 Task: Find a house in Barka, Oman, for 9 guests from 5th to 15th July, with 5 bedrooms, 5 bathrooms, self check-in, and a price range of ₹15,000 to ₹25,000.
Action: Mouse moved to (432, 104)
Screenshot: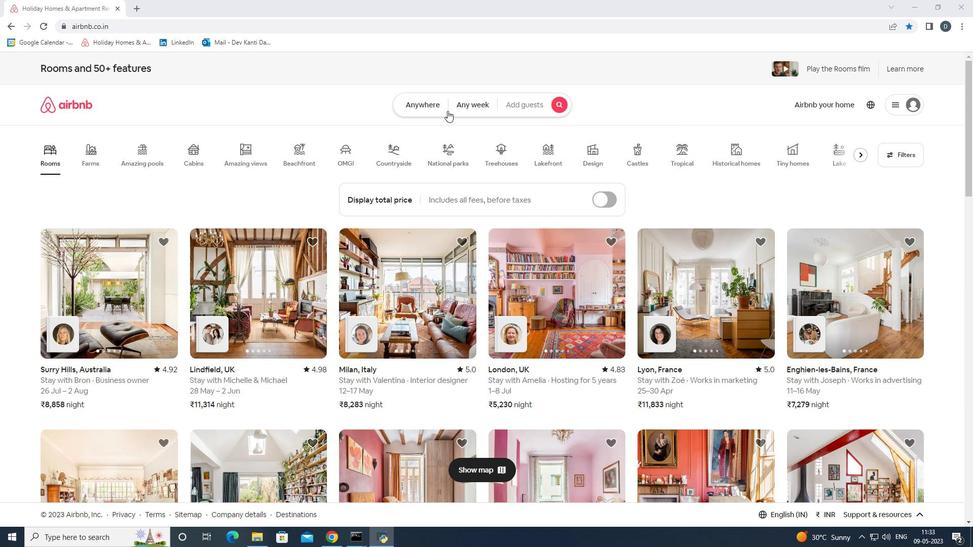 
Action: Mouse pressed left at (432, 104)
Screenshot: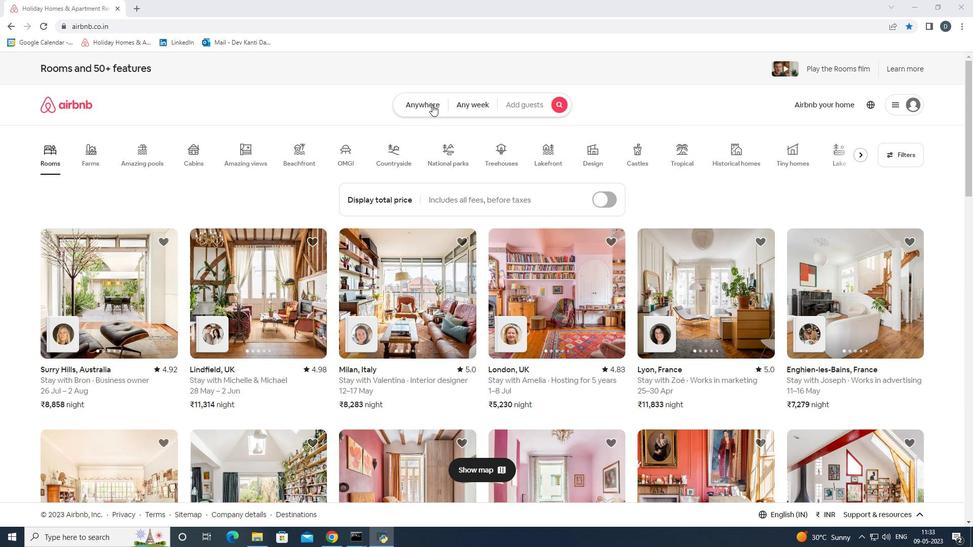 
Action: Mouse moved to (375, 147)
Screenshot: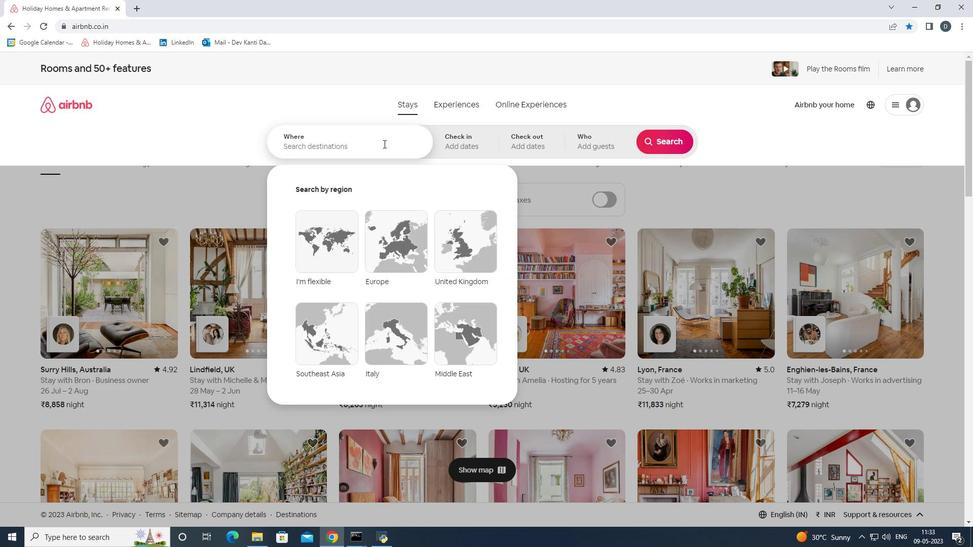 
Action: Mouse pressed left at (375, 147)
Screenshot: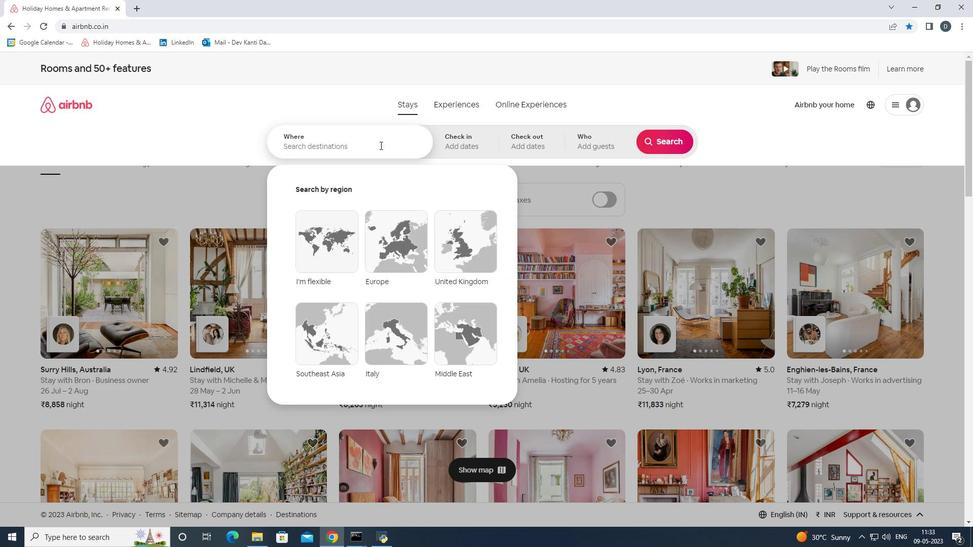 
Action: Key pressed <Key.shift><Key.shift><Key.shift>Barka',<Key.space><Key.shift><Key.shift><Key.shift><Key.shift><Key.shift><Key.shift><Key.shift><Key.shift><Key.shift><Key.shift><Key.shift><Key.shift><Key.shift><Key.shift><Key.shift><Key.shift>Oman<Key.enter>
Screenshot: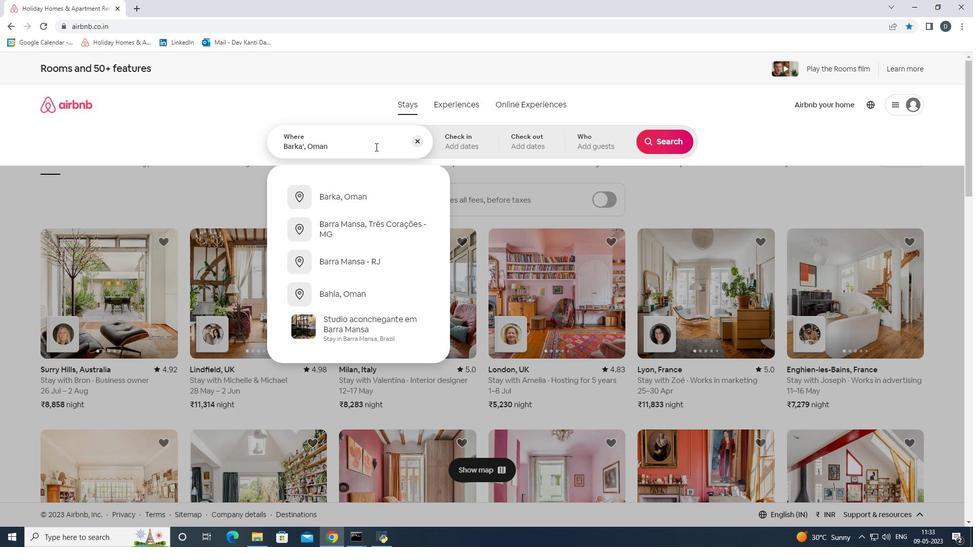 
Action: Mouse moved to (666, 216)
Screenshot: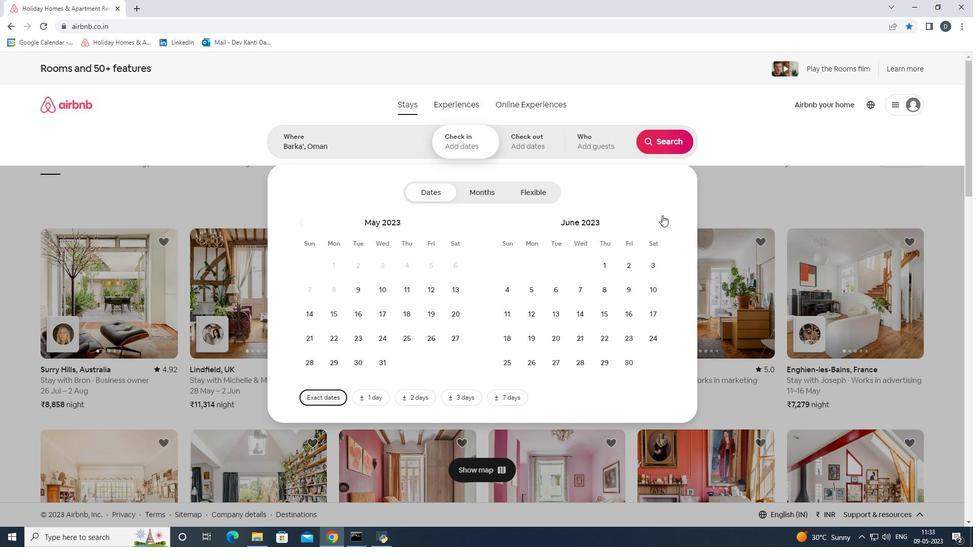 
Action: Mouse pressed left at (666, 216)
Screenshot: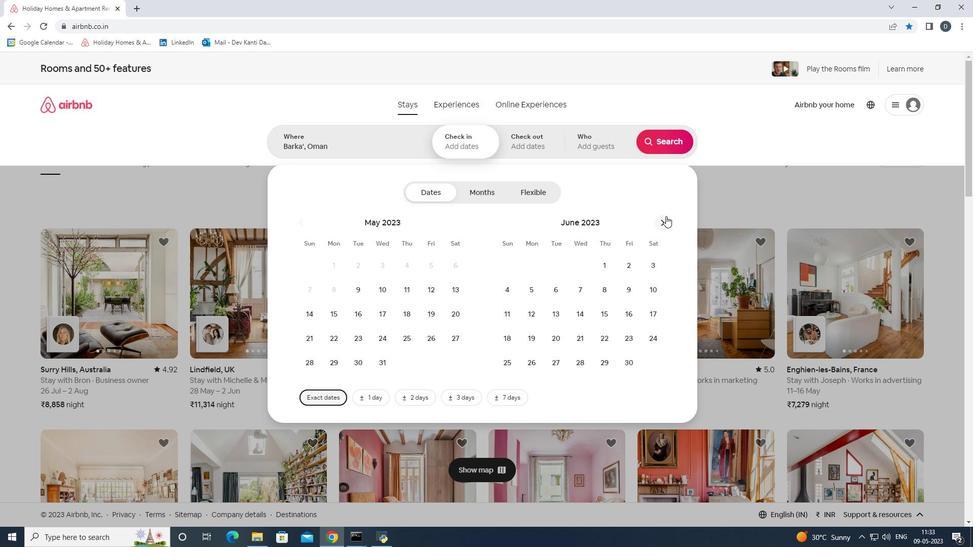 
Action: Mouse moved to (589, 293)
Screenshot: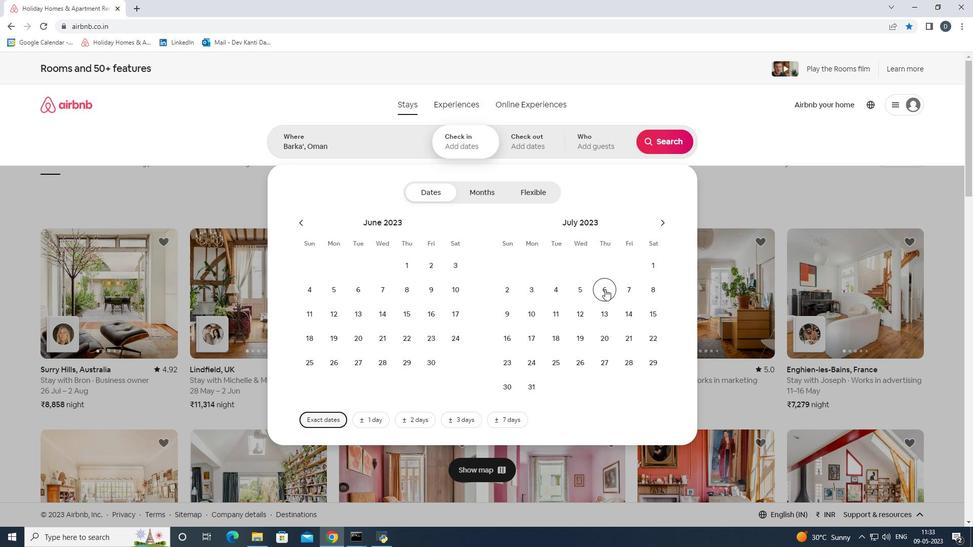 
Action: Mouse pressed left at (589, 293)
Screenshot: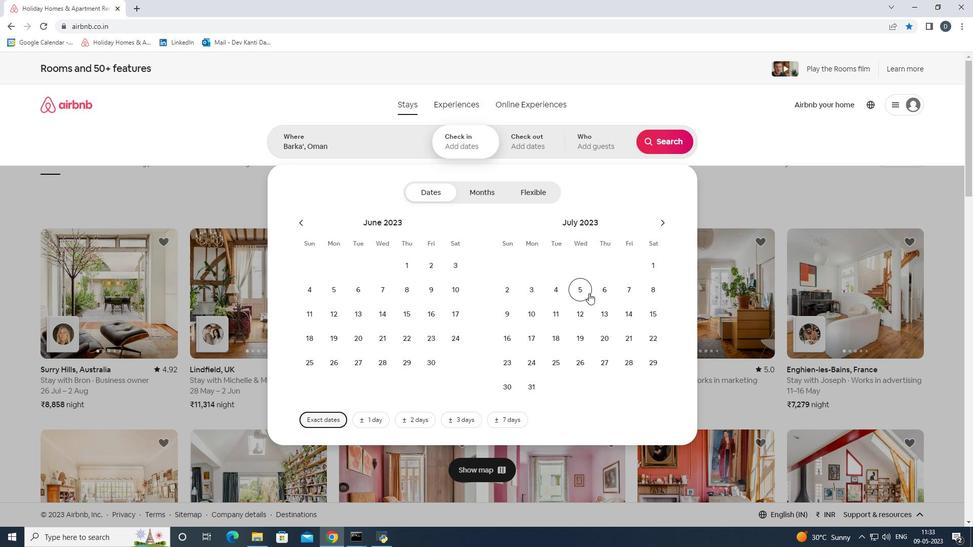 
Action: Mouse moved to (658, 312)
Screenshot: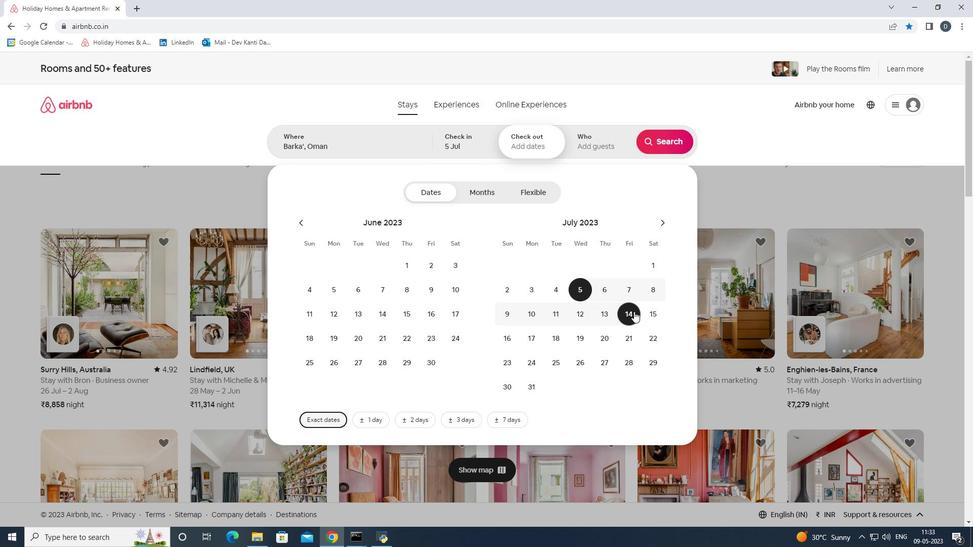 
Action: Mouse pressed left at (658, 312)
Screenshot: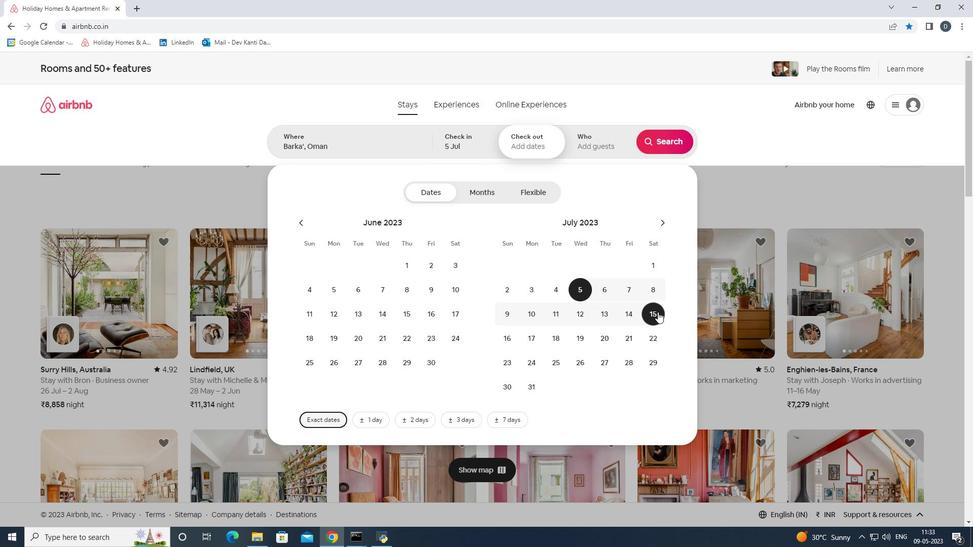 
Action: Mouse moved to (595, 150)
Screenshot: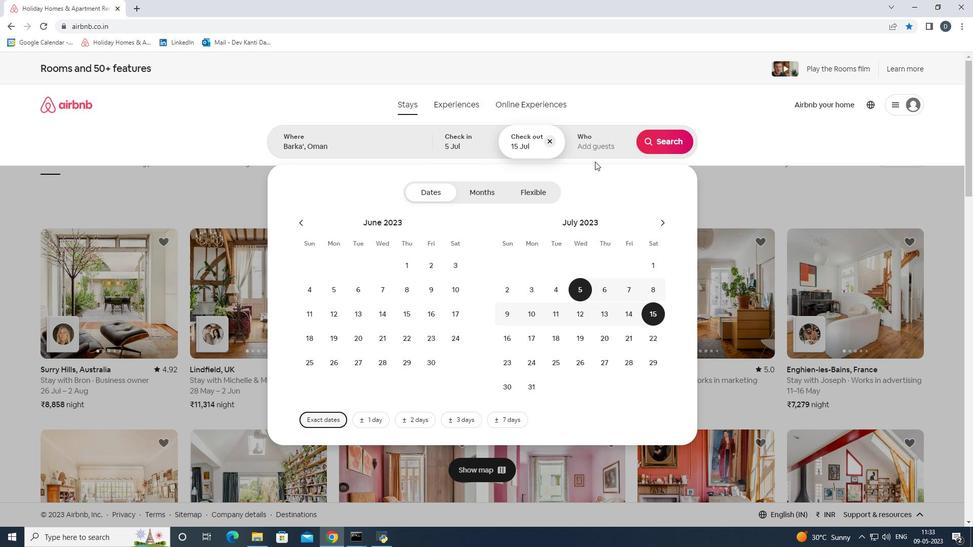 
Action: Mouse pressed left at (595, 150)
Screenshot: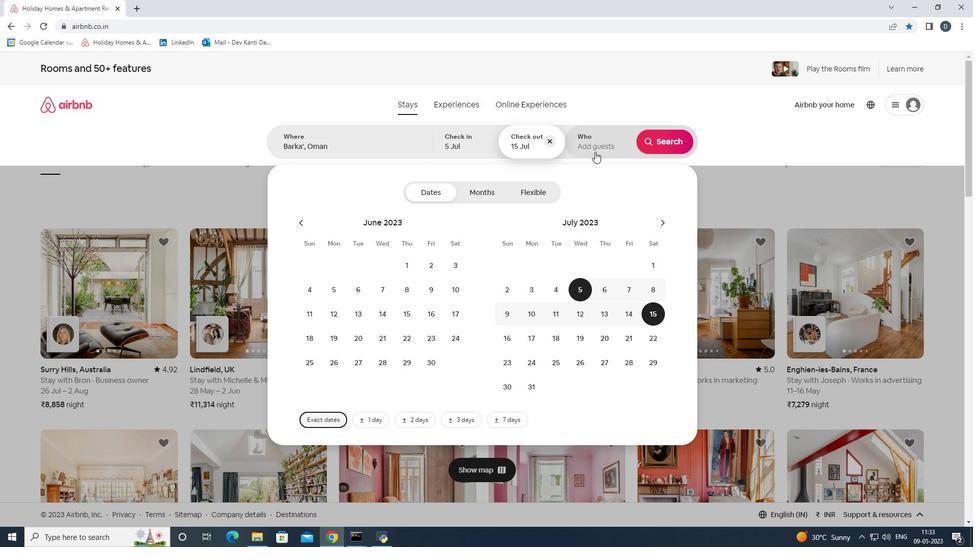 
Action: Mouse moved to (669, 192)
Screenshot: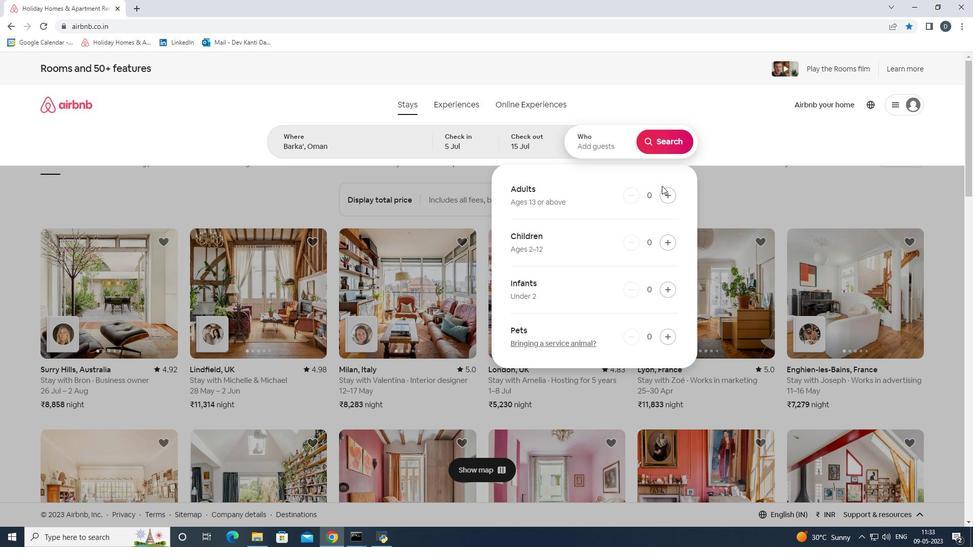 
Action: Mouse pressed left at (669, 192)
Screenshot: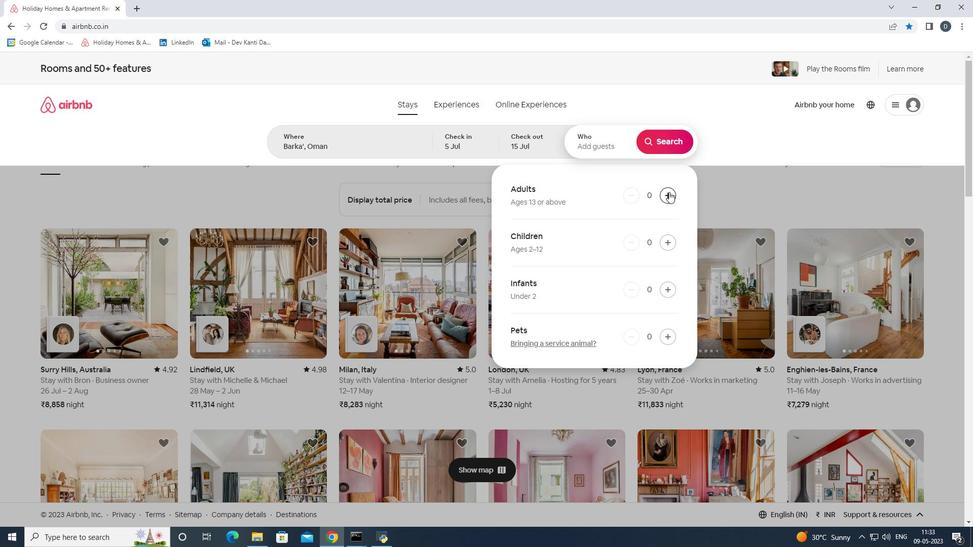 
Action: Mouse pressed left at (669, 192)
Screenshot: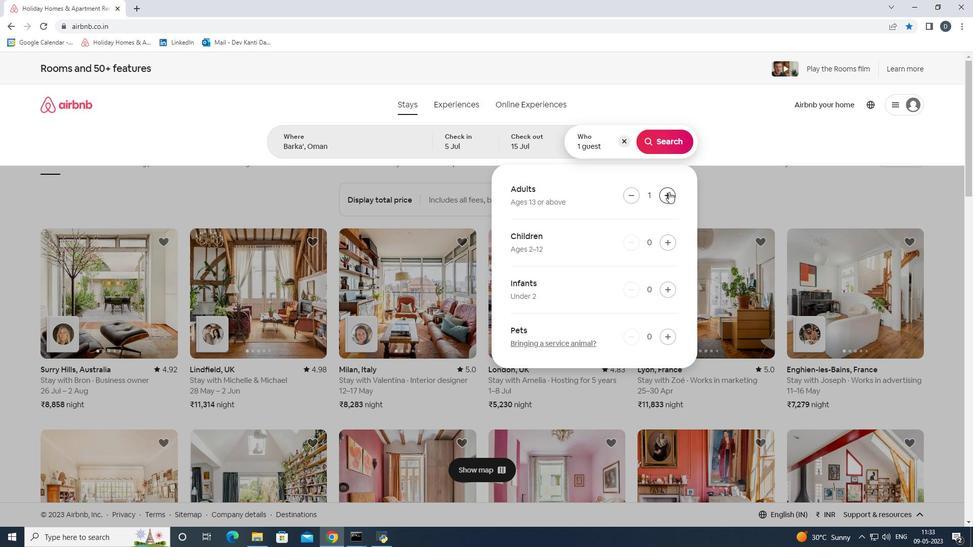 
Action: Mouse pressed left at (669, 192)
Screenshot: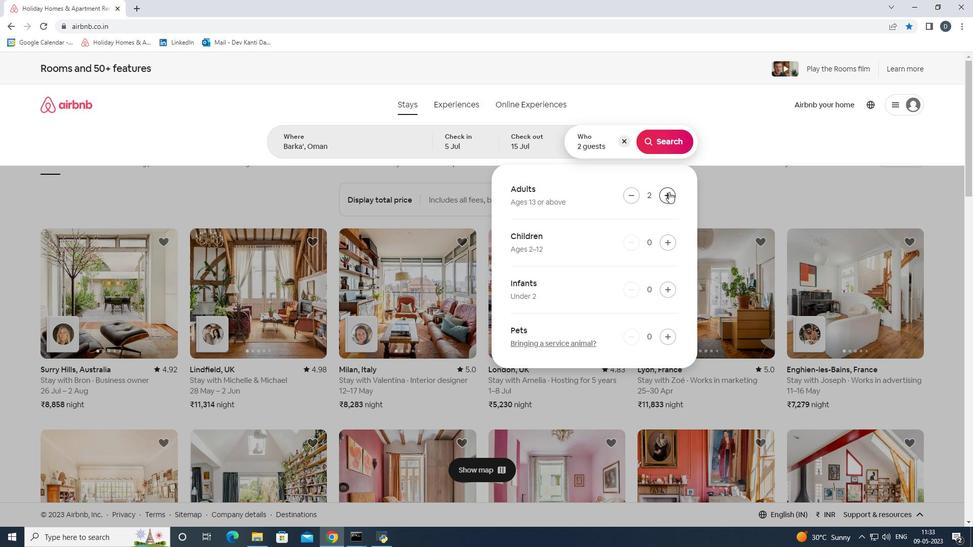 
Action: Mouse pressed left at (669, 192)
Screenshot: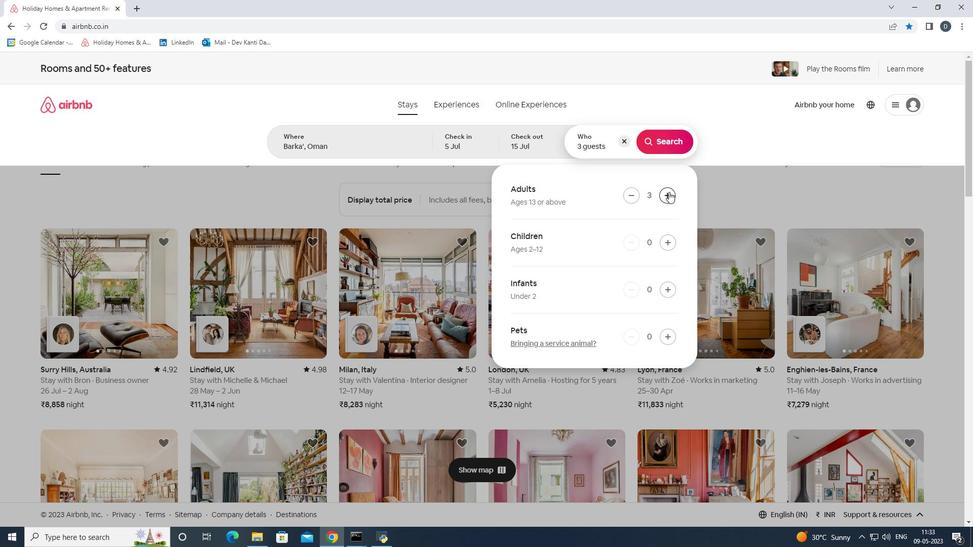 
Action: Mouse pressed left at (669, 192)
Screenshot: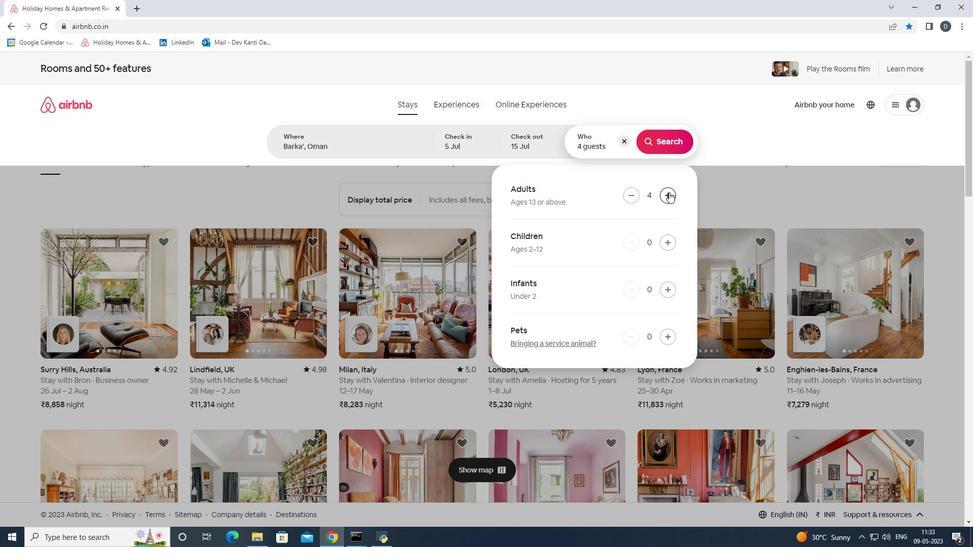
Action: Mouse pressed left at (669, 192)
Screenshot: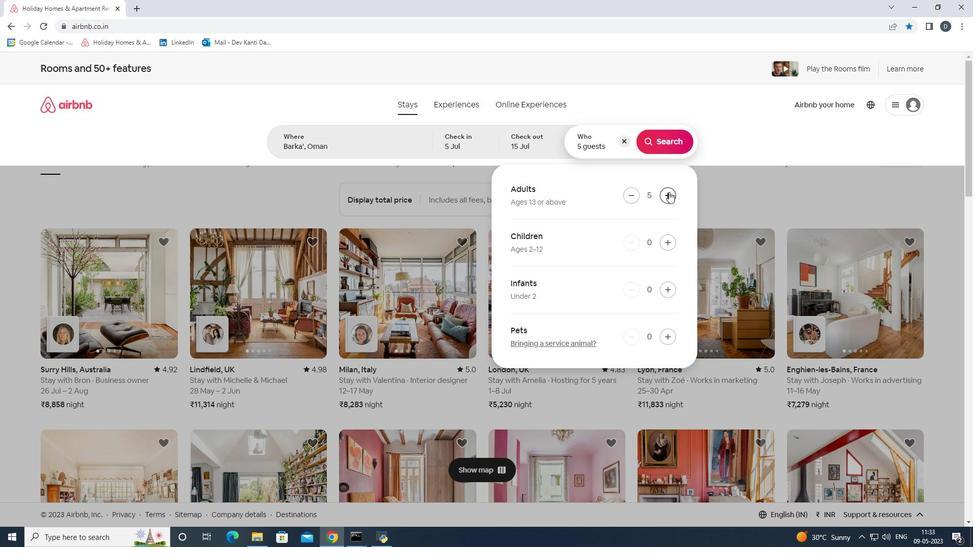 
Action: Mouse pressed left at (669, 192)
Screenshot: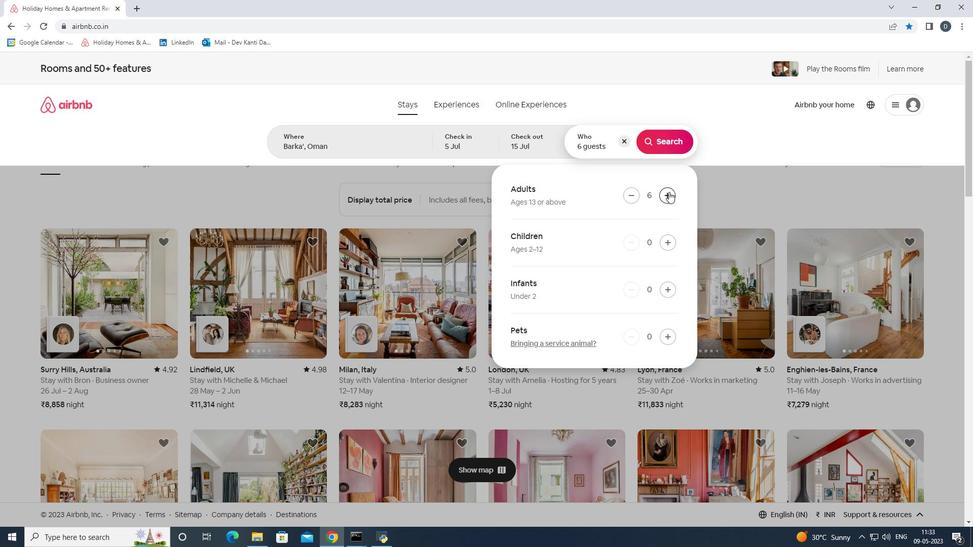 
Action: Mouse pressed left at (669, 192)
Screenshot: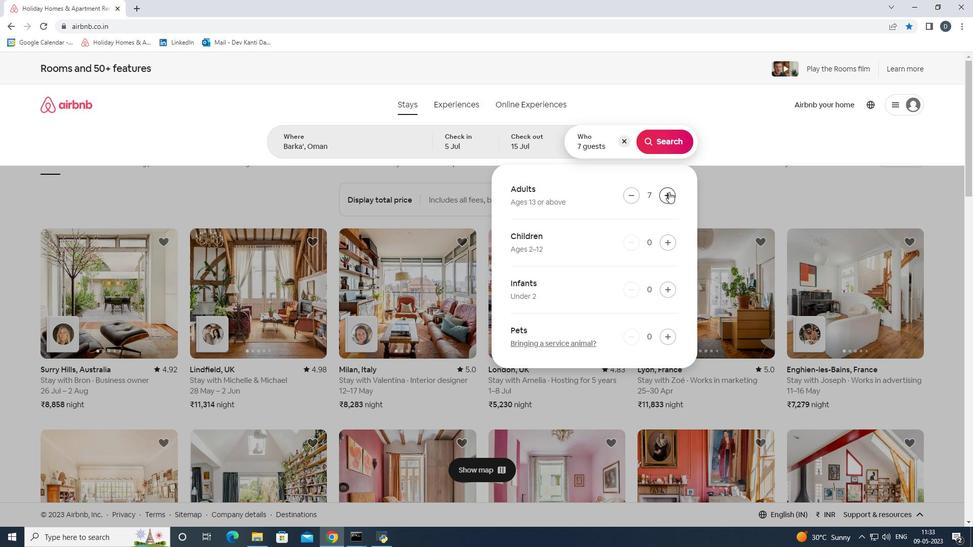 
Action: Mouse pressed left at (669, 192)
Screenshot: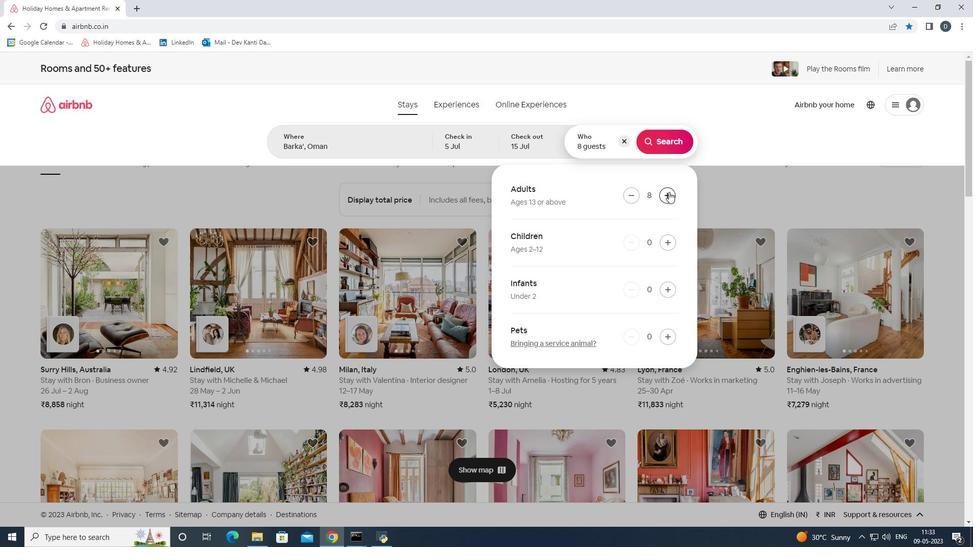 
Action: Mouse moved to (666, 146)
Screenshot: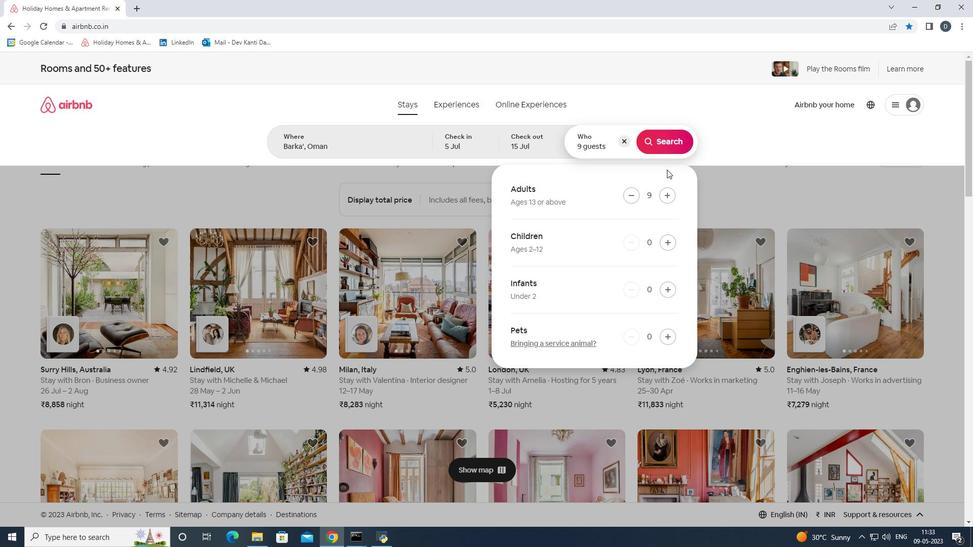 
Action: Mouse pressed left at (666, 146)
Screenshot: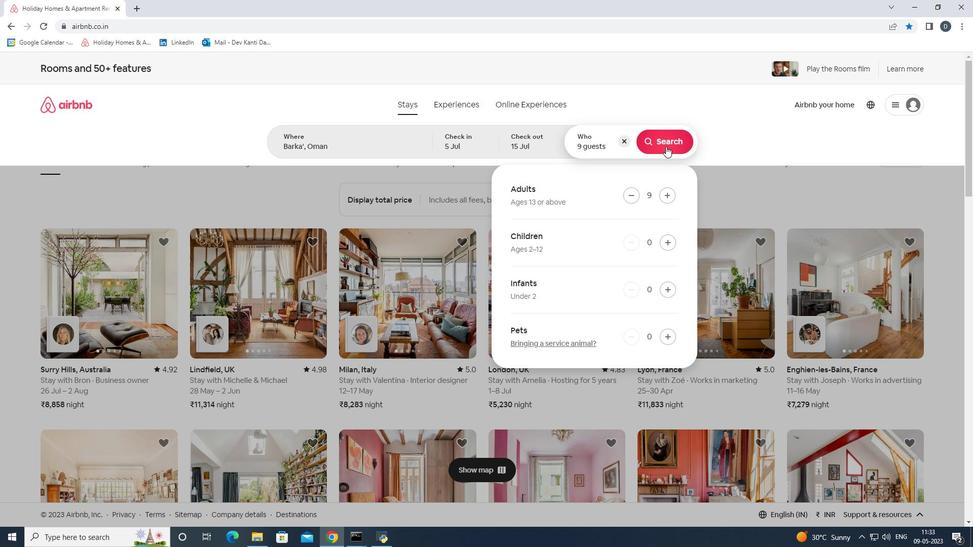 
Action: Mouse moved to (939, 112)
Screenshot: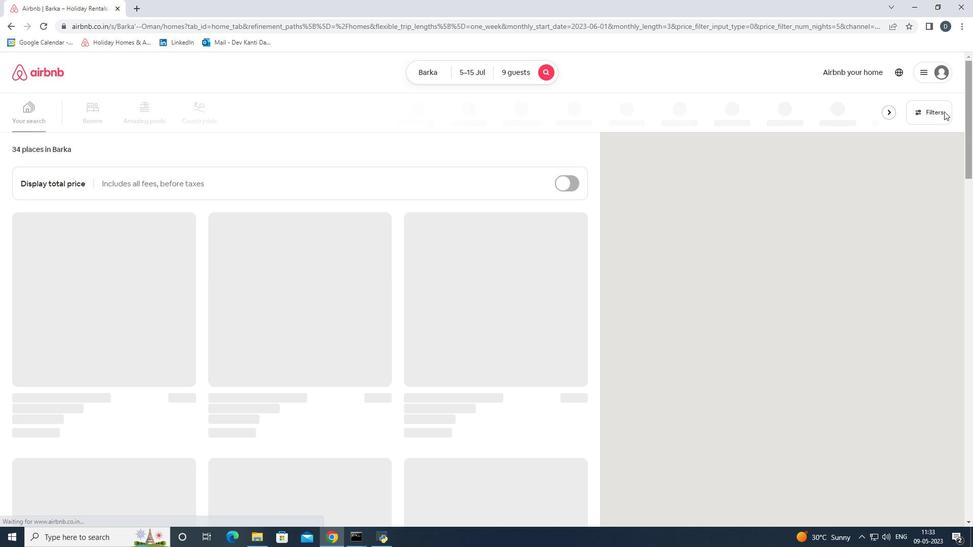 
Action: Mouse pressed left at (939, 112)
Screenshot: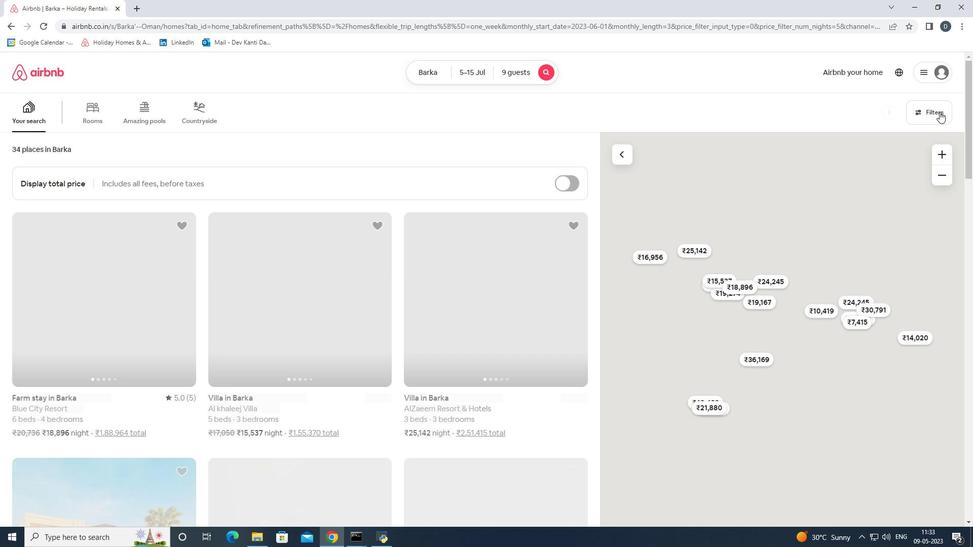 
Action: Mouse moved to (393, 356)
Screenshot: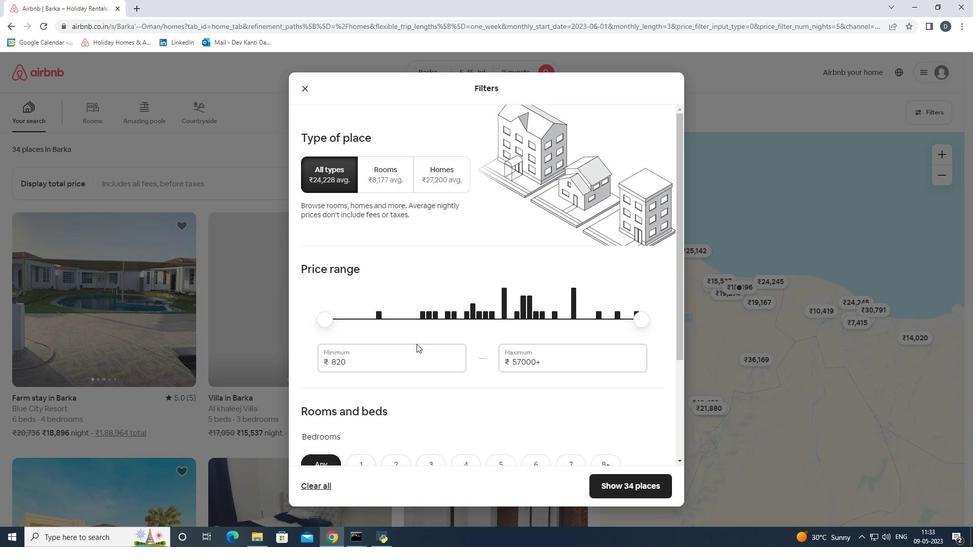 
Action: Mouse pressed left at (393, 356)
Screenshot: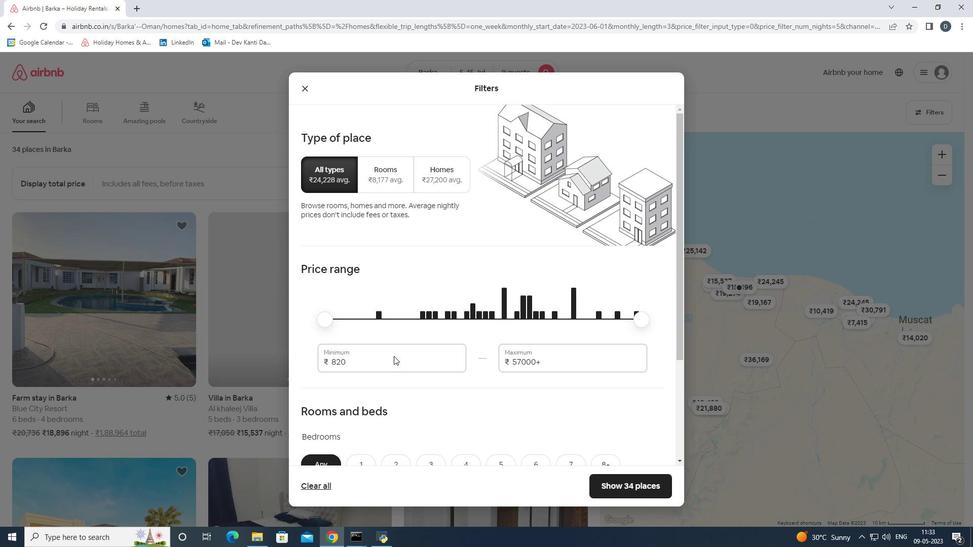 
Action: Mouse moved to (392, 359)
Screenshot: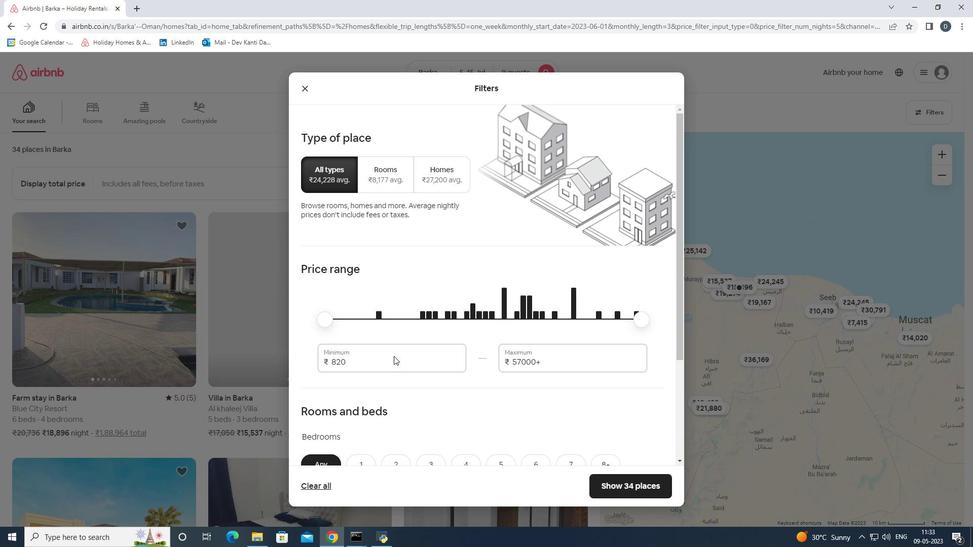 
Action: Mouse pressed left at (392, 359)
Screenshot: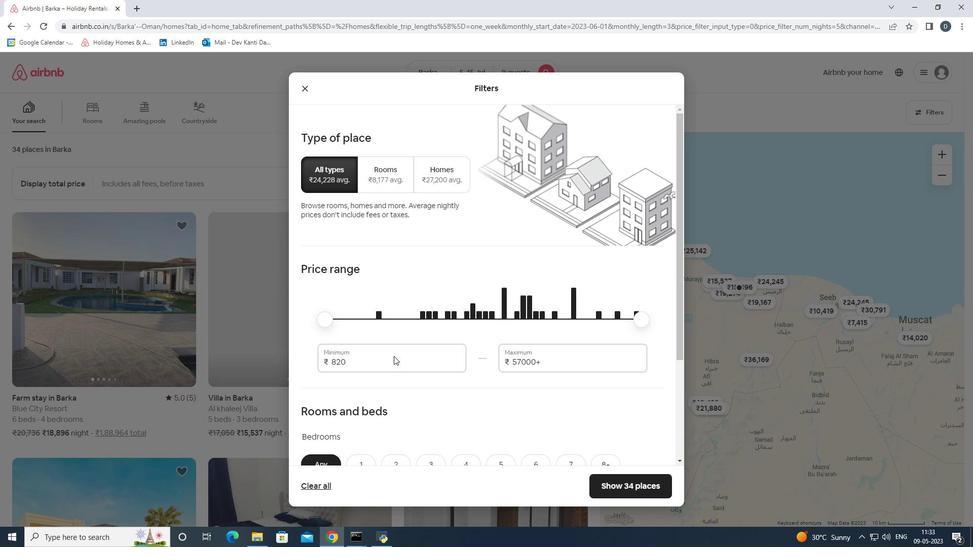 
Action: Mouse pressed left at (392, 359)
Screenshot: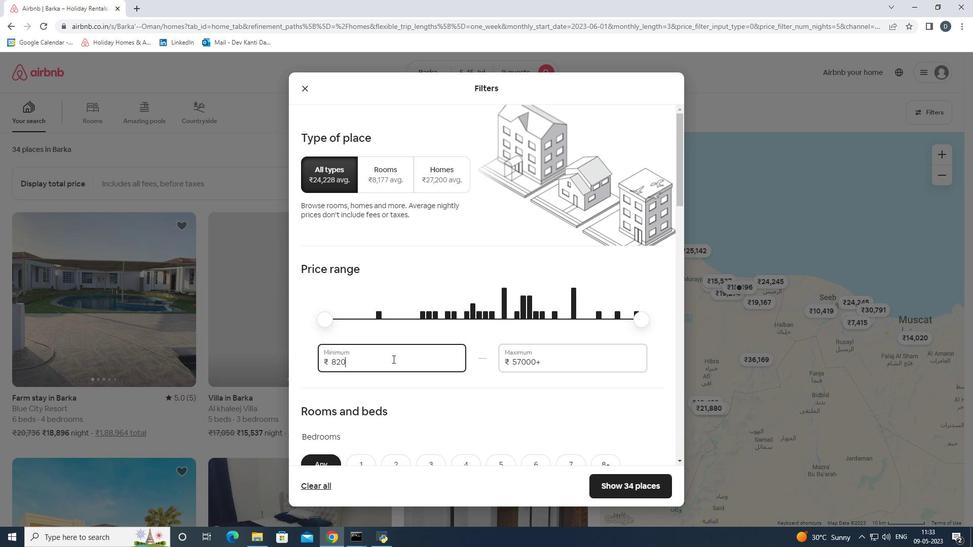 
Action: Mouse pressed left at (392, 359)
Screenshot: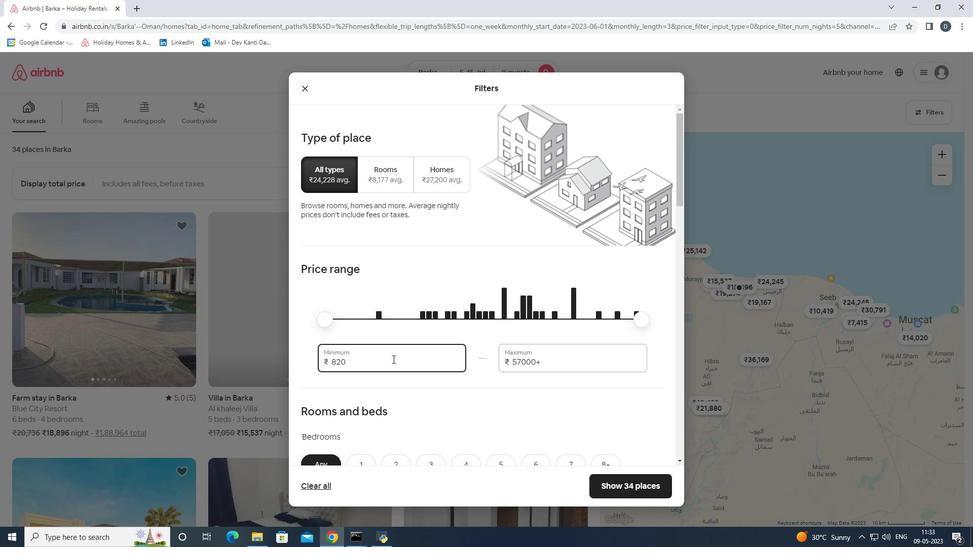 
Action: Key pressed 15000<Key.tab>25000
Screenshot: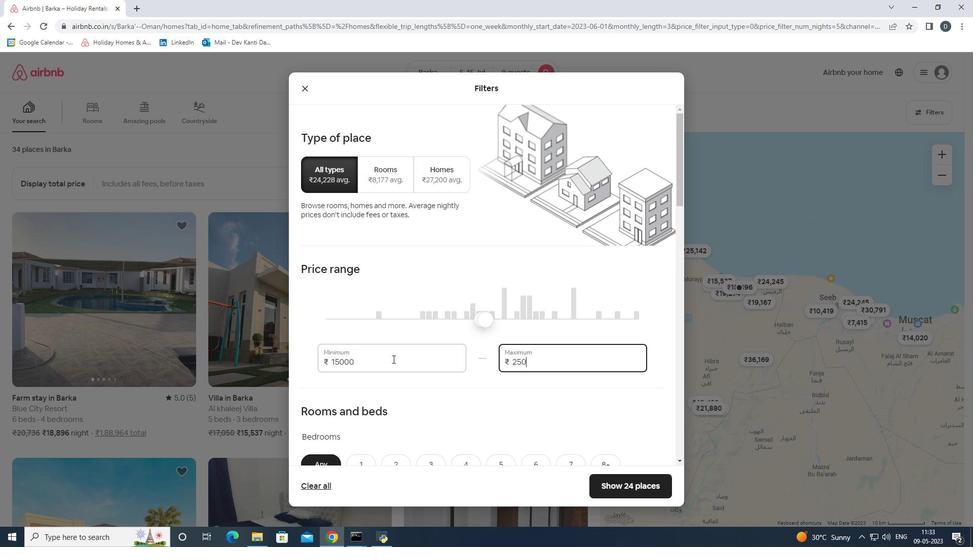 
Action: Mouse scrolled (392, 358) with delta (0, 0)
Screenshot: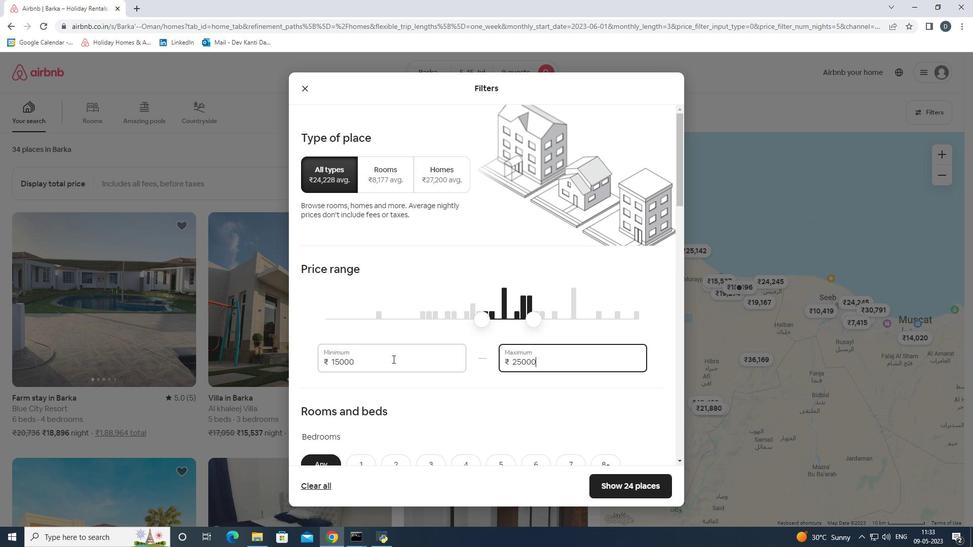 
Action: Mouse scrolled (392, 358) with delta (0, 0)
Screenshot: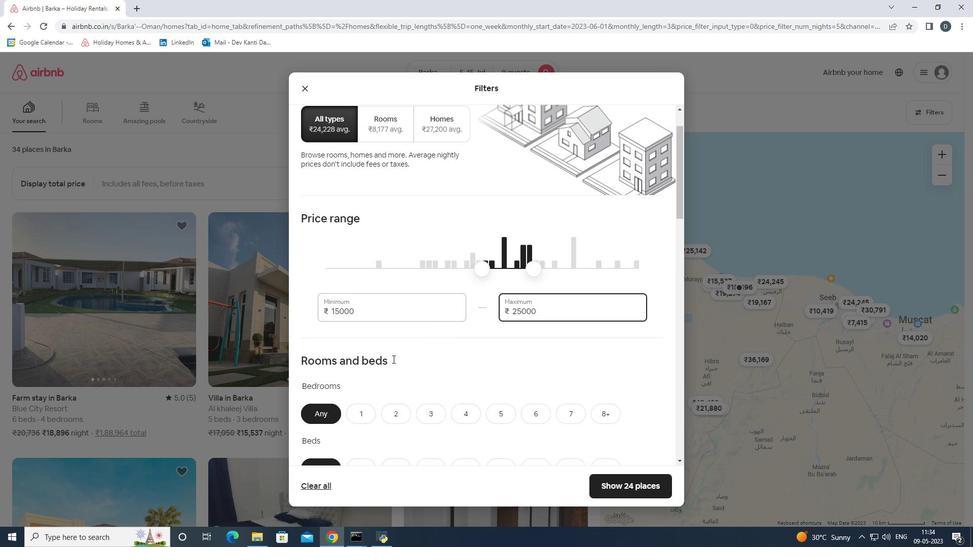 
Action: Mouse scrolled (392, 358) with delta (0, 0)
Screenshot: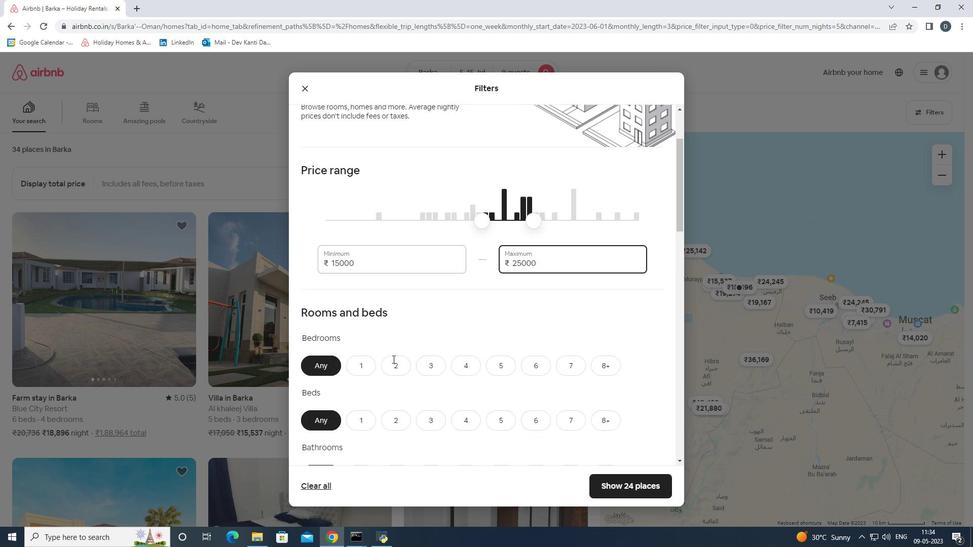 
Action: Mouse moved to (503, 320)
Screenshot: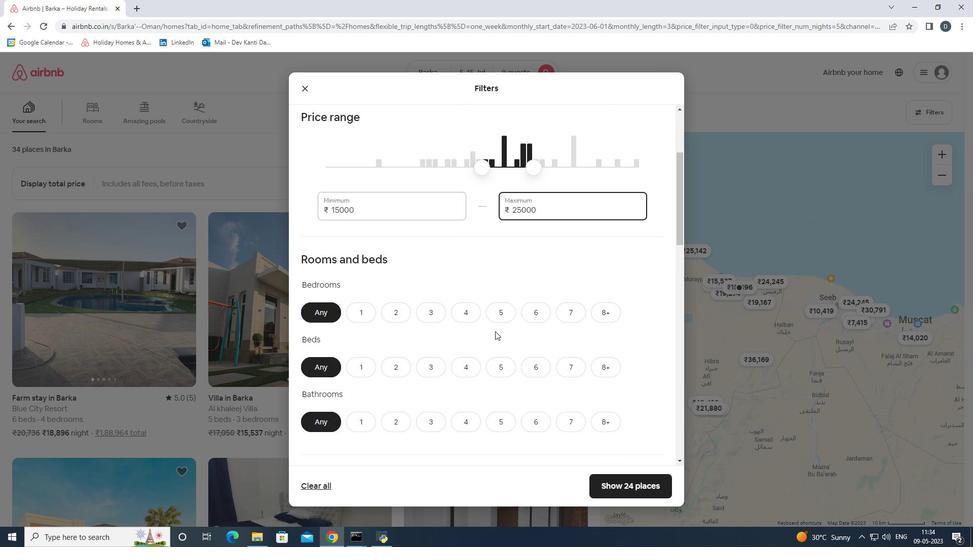 
Action: Mouse pressed left at (503, 320)
Screenshot: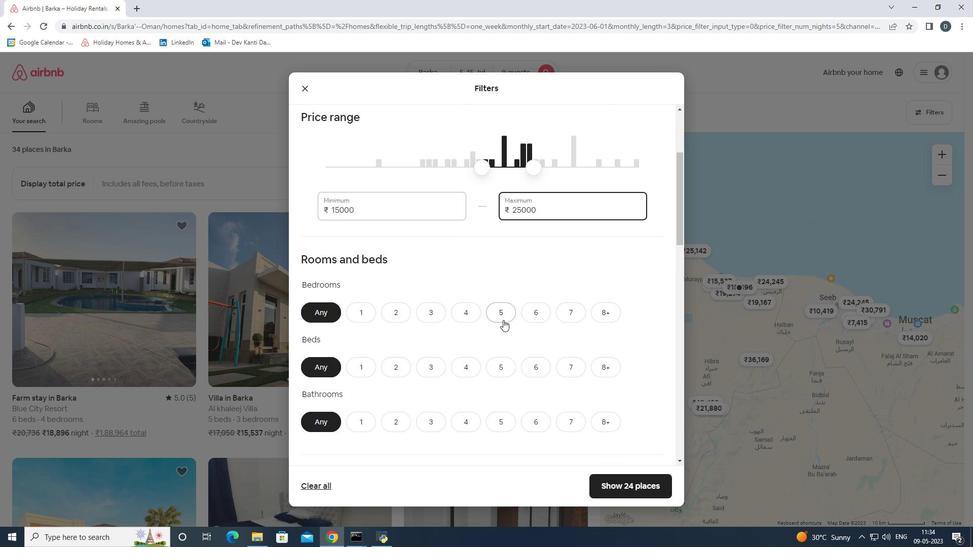 
Action: Mouse moved to (503, 372)
Screenshot: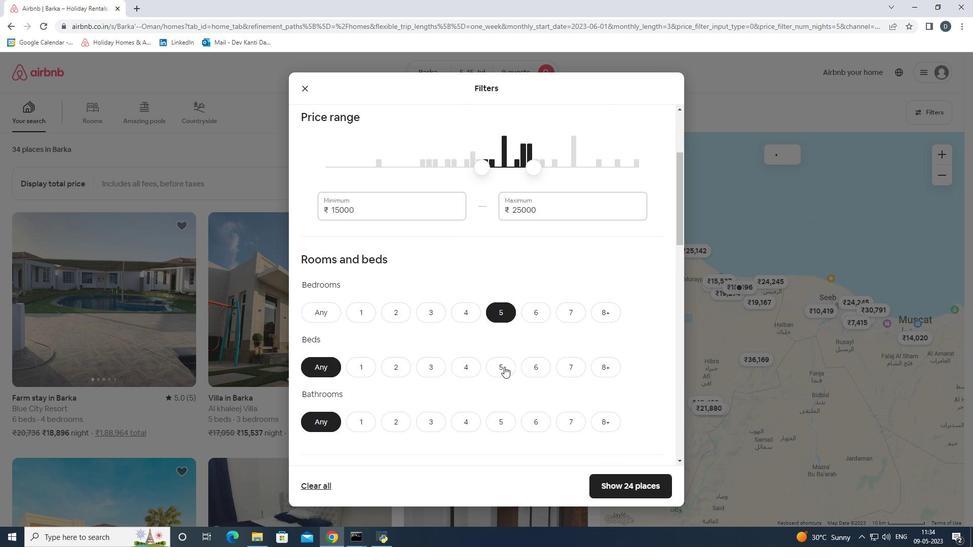 
Action: Mouse pressed left at (503, 372)
Screenshot: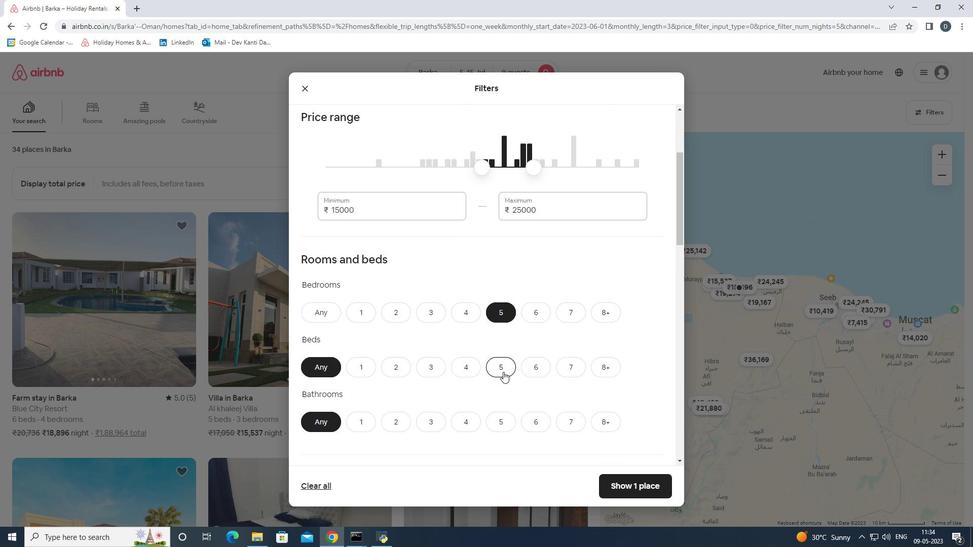 
Action: Mouse moved to (503, 415)
Screenshot: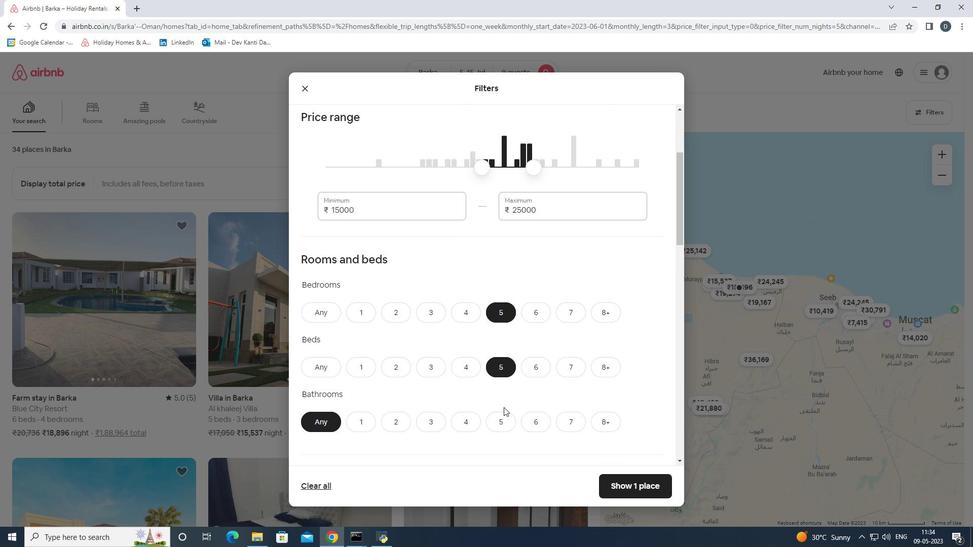 
Action: Mouse pressed left at (503, 415)
Screenshot: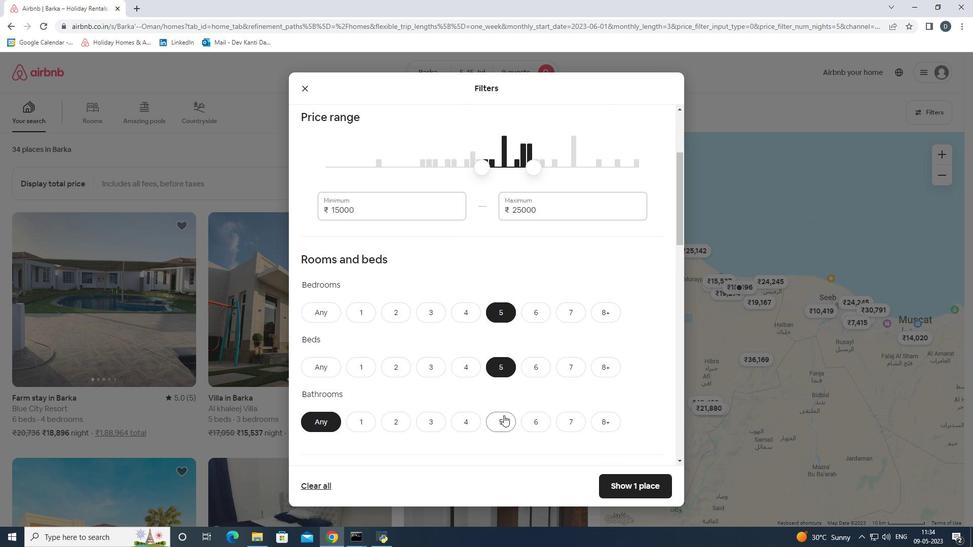 
Action: Mouse scrolled (503, 415) with delta (0, 0)
Screenshot: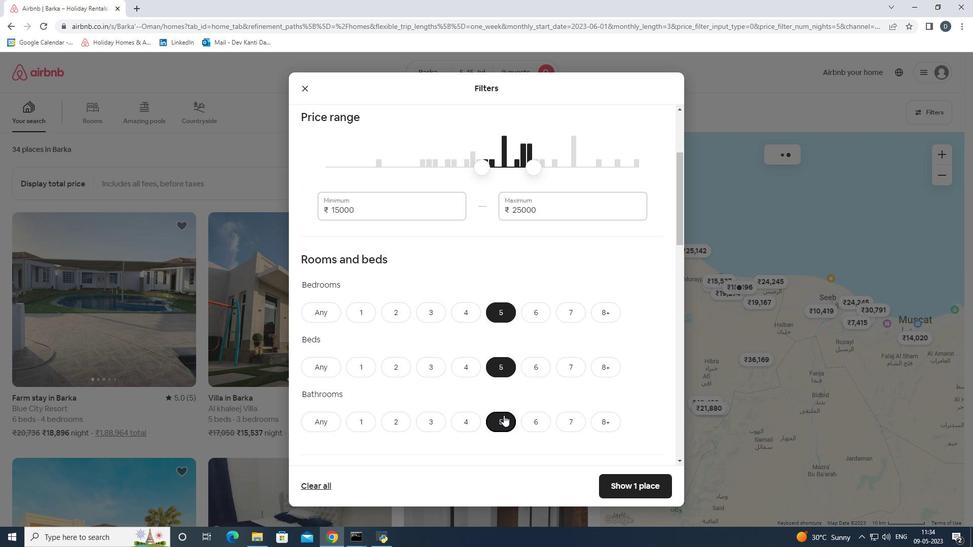 
Action: Mouse scrolled (503, 415) with delta (0, 0)
Screenshot: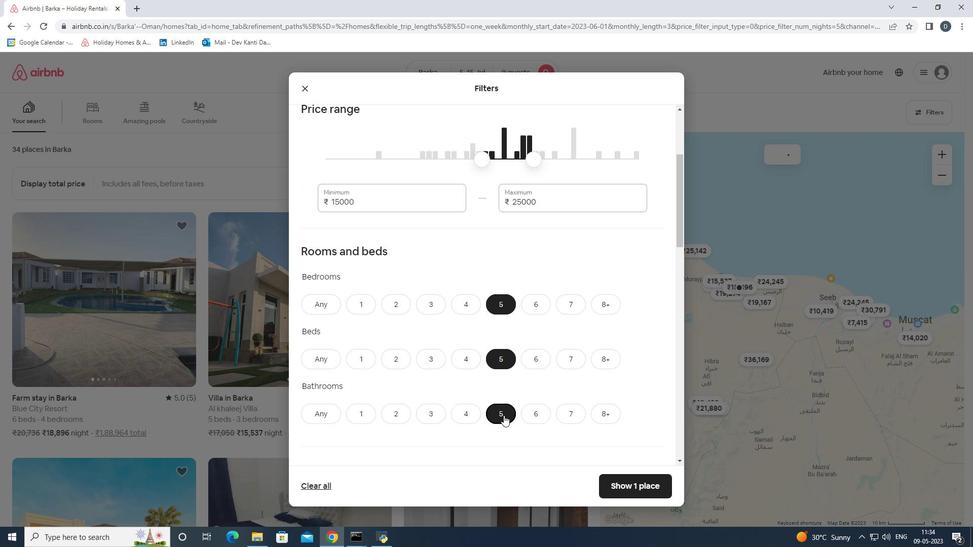 
Action: Mouse scrolled (503, 415) with delta (0, 0)
Screenshot: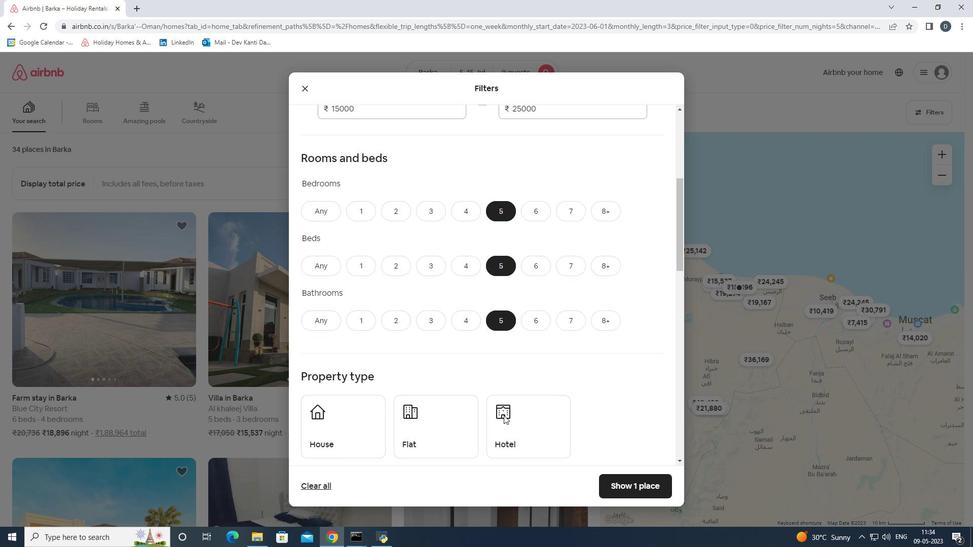 
Action: Mouse scrolled (503, 415) with delta (0, 0)
Screenshot: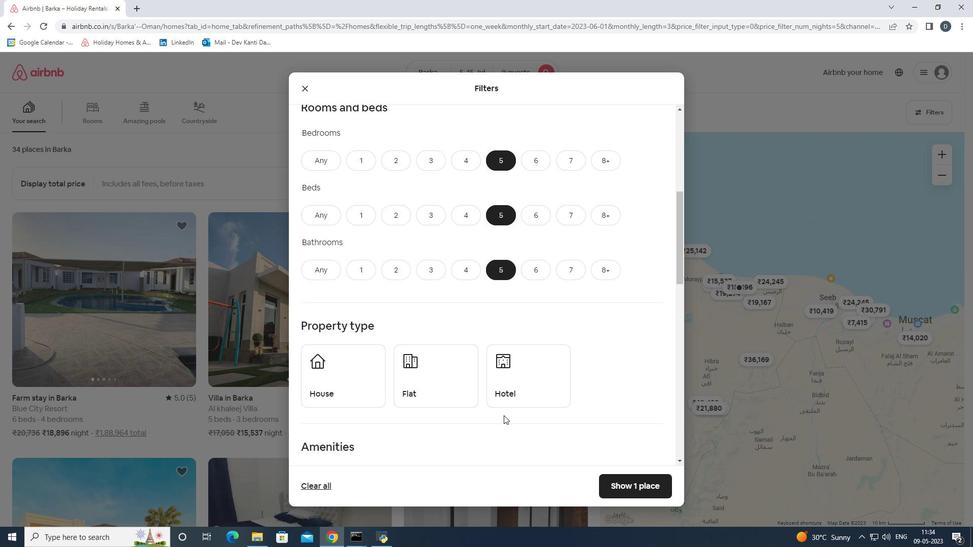 
Action: Mouse moved to (502, 397)
Screenshot: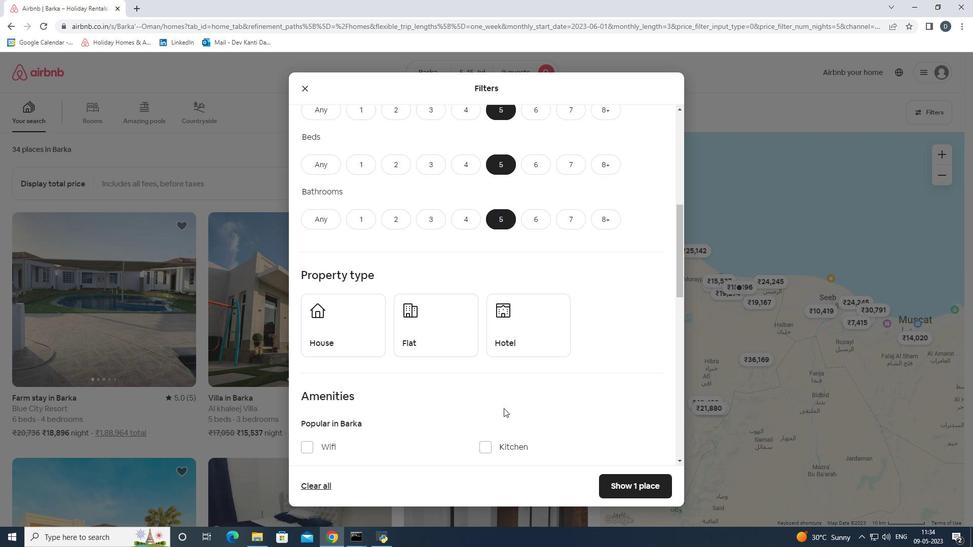 
Action: Mouse scrolled (502, 396) with delta (0, 0)
Screenshot: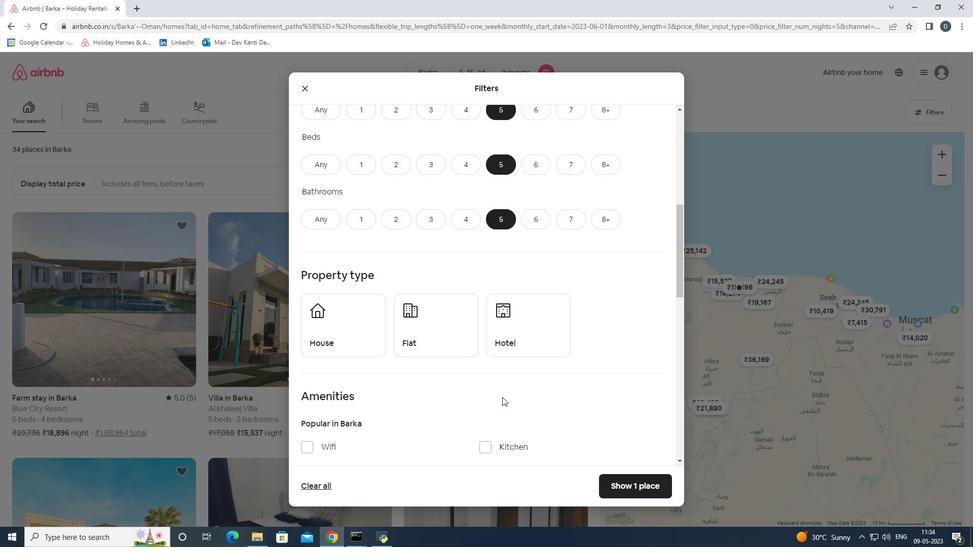
Action: Mouse moved to (351, 276)
Screenshot: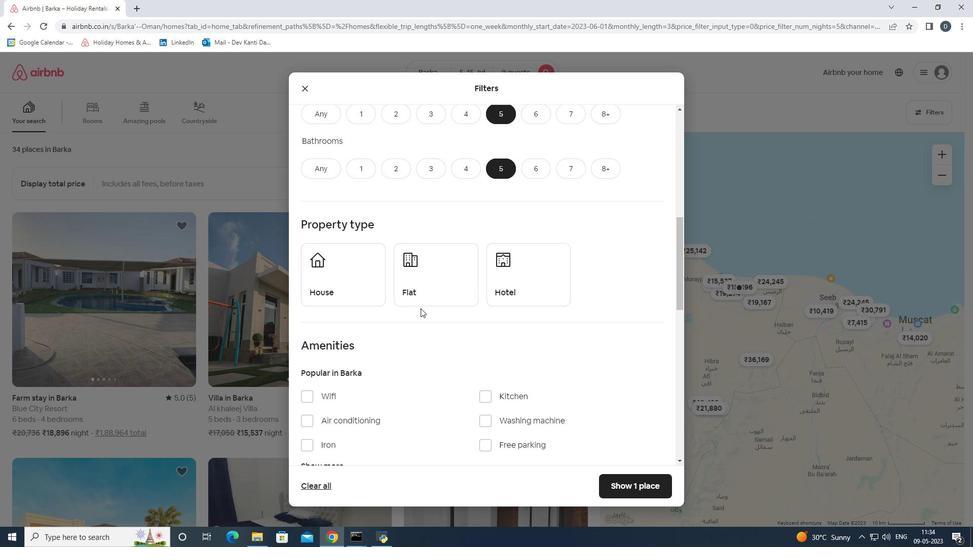 
Action: Mouse pressed left at (351, 276)
Screenshot: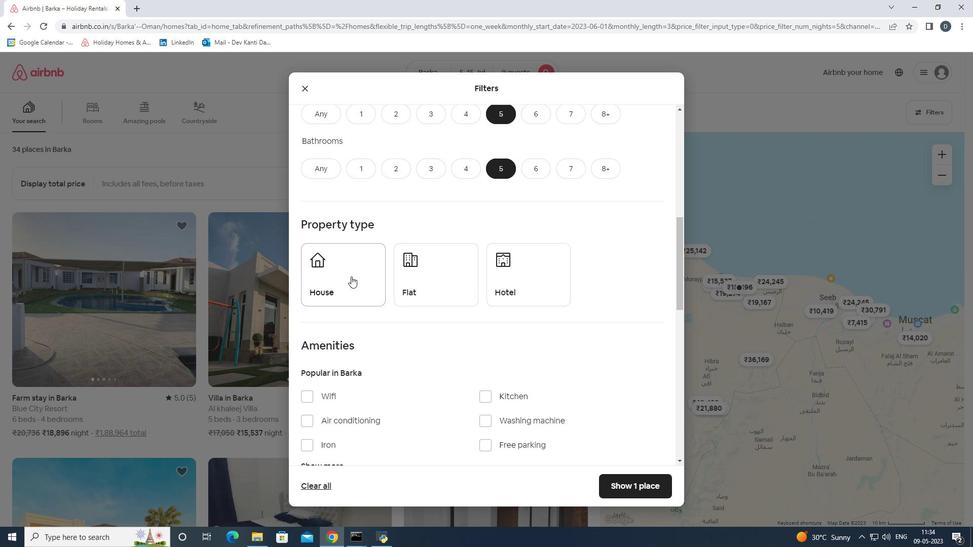 
Action: Mouse moved to (427, 277)
Screenshot: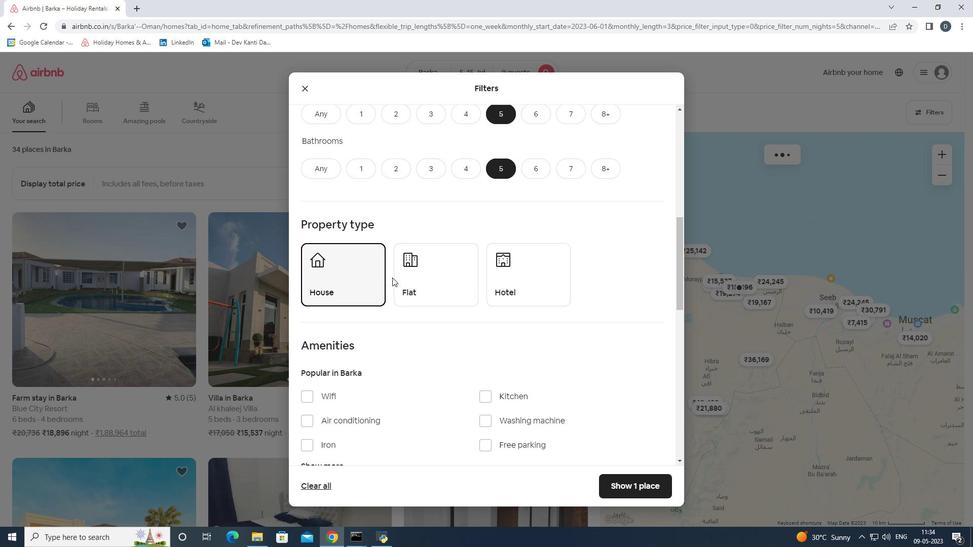 
Action: Mouse pressed left at (427, 277)
Screenshot: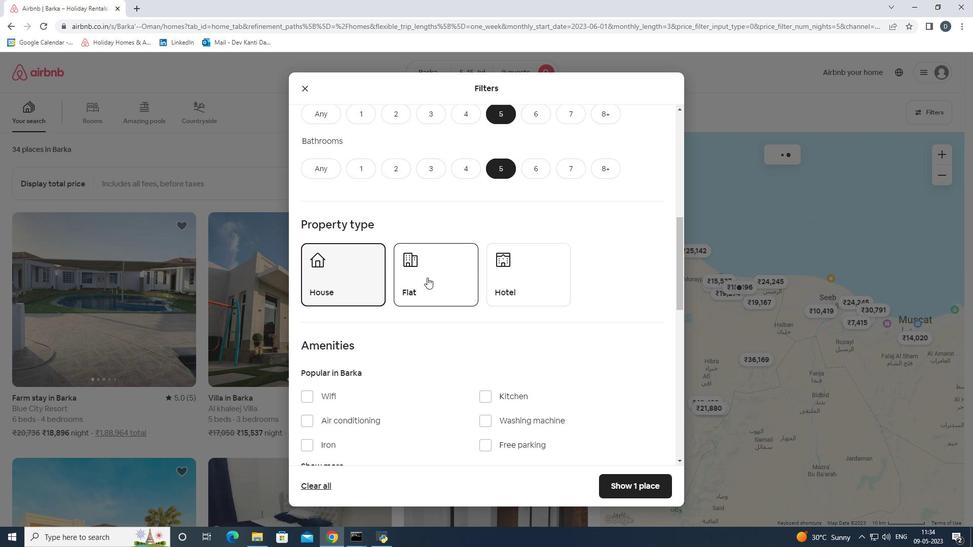 
Action: Mouse moved to (464, 316)
Screenshot: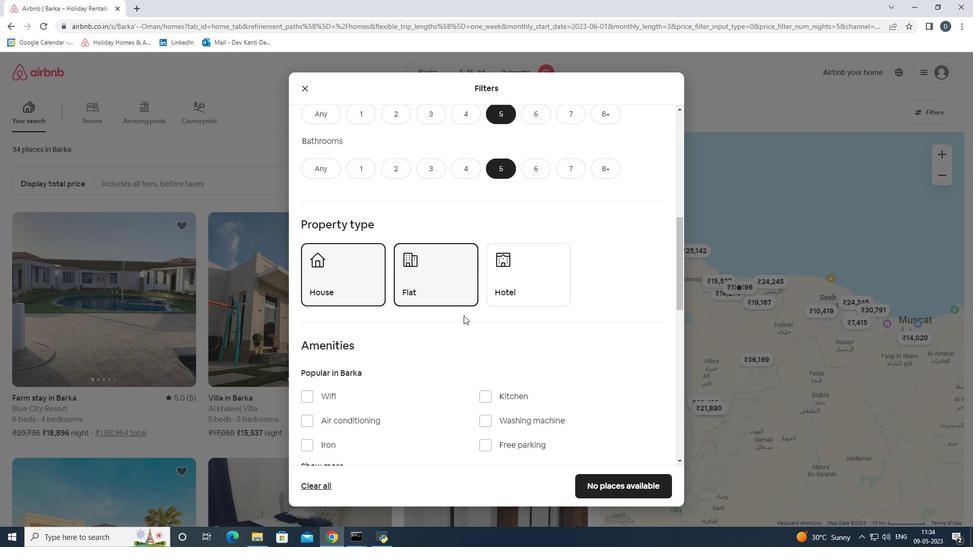 
Action: Mouse scrolled (464, 315) with delta (0, 0)
Screenshot: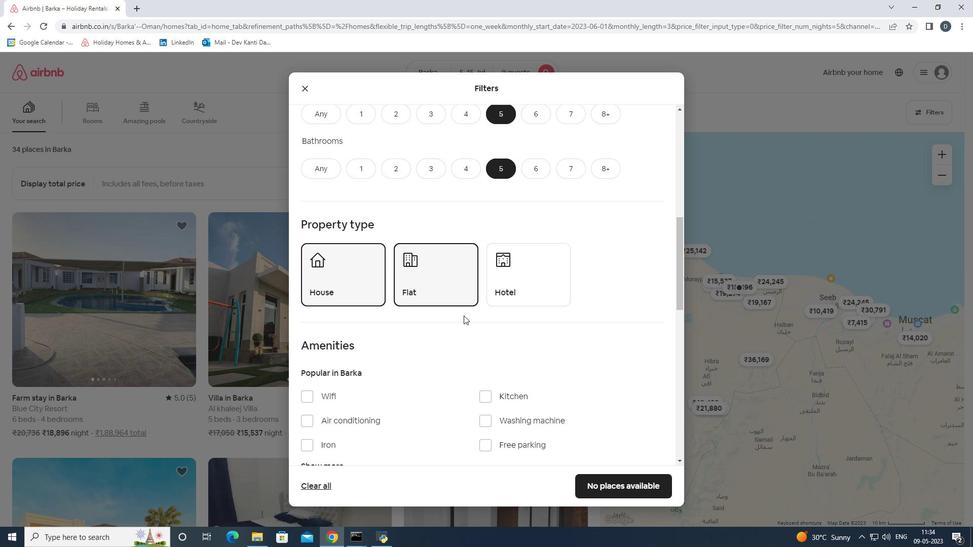 
Action: Mouse scrolled (464, 315) with delta (0, 0)
Screenshot: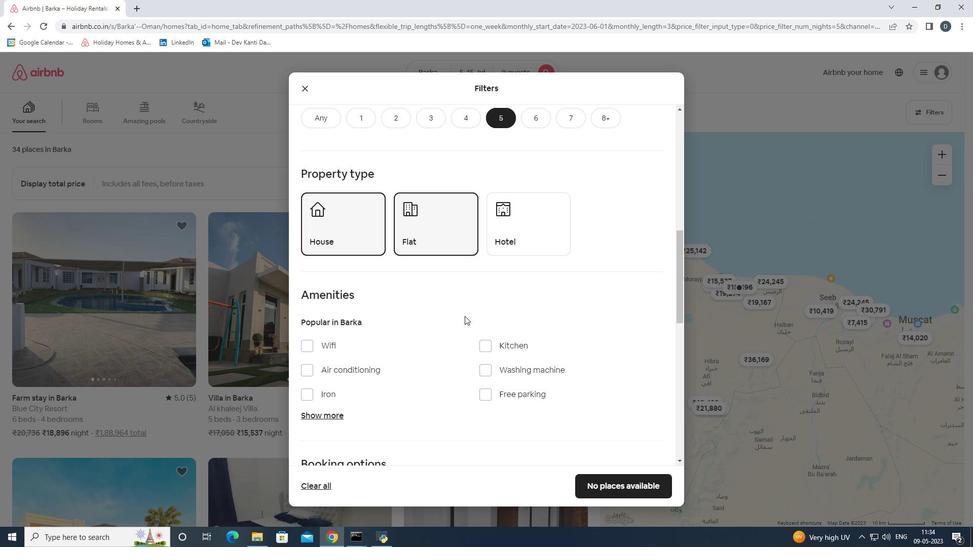 
Action: Mouse moved to (551, 304)
Screenshot: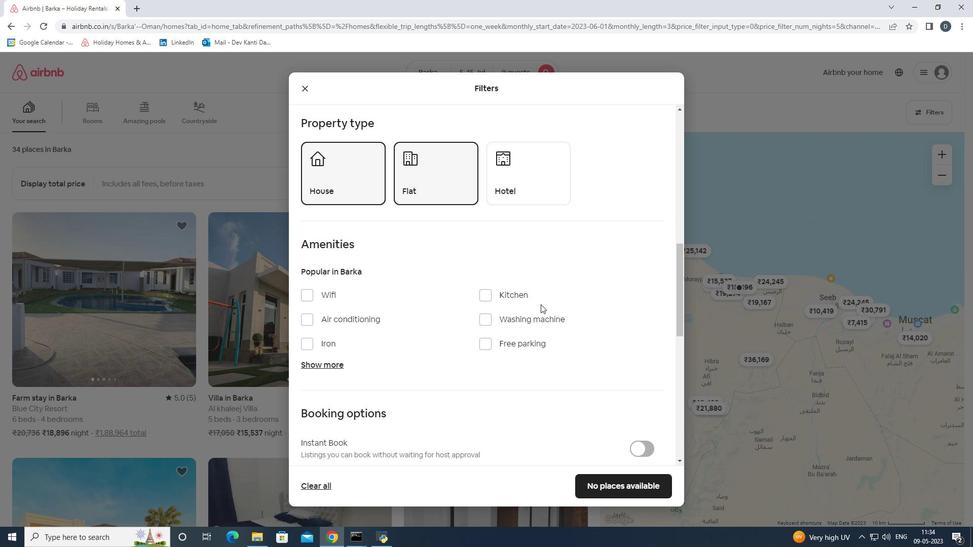 
Action: Mouse scrolled (551, 304) with delta (0, 0)
Screenshot: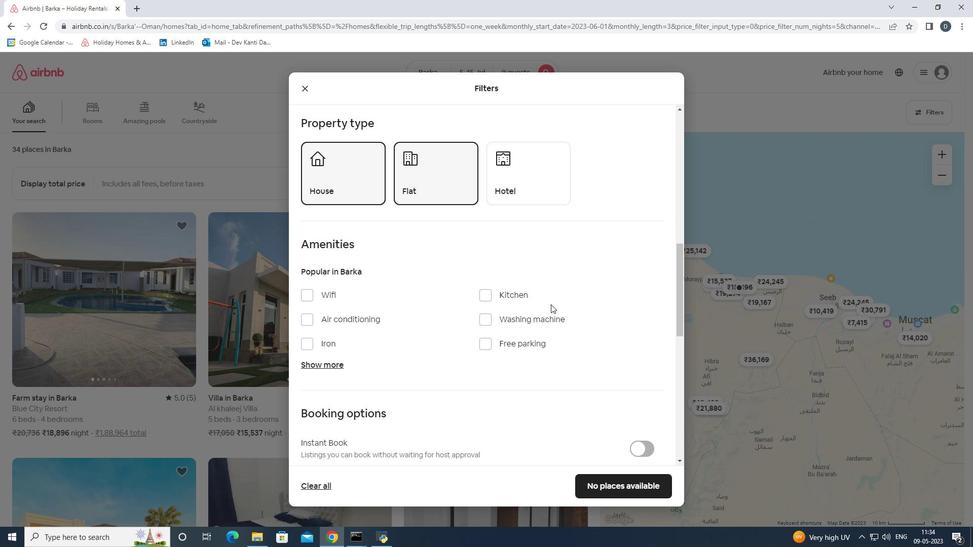 
Action: Mouse scrolled (551, 304) with delta (0, 0)
Screenshot: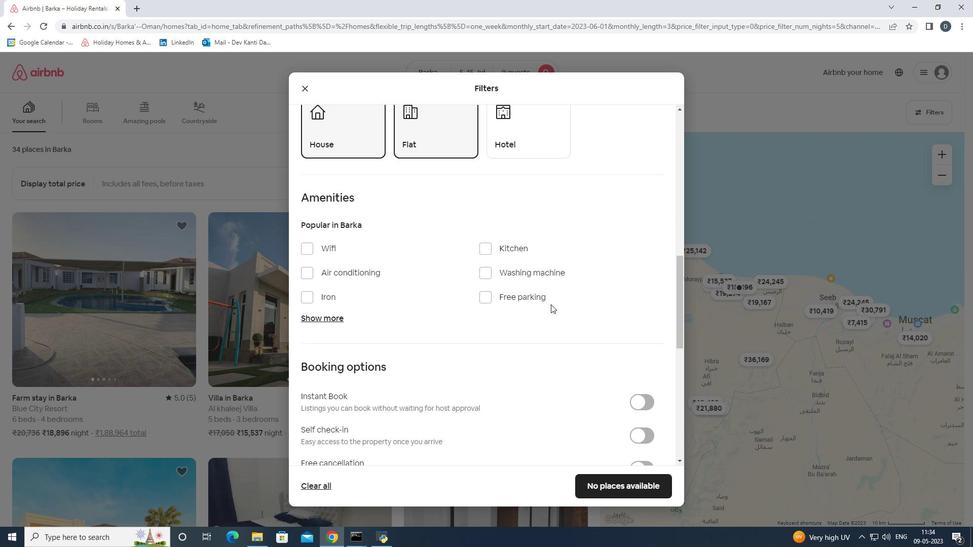 
Action: Mouse moved to (647, 382)
Screenshot: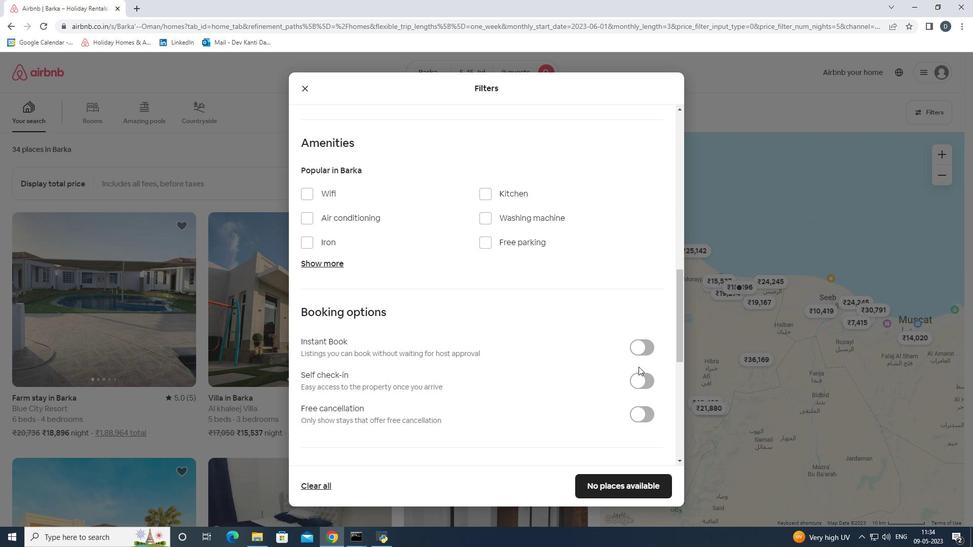 
Action: Mouse pressed left at (647, 382)
Screenshot: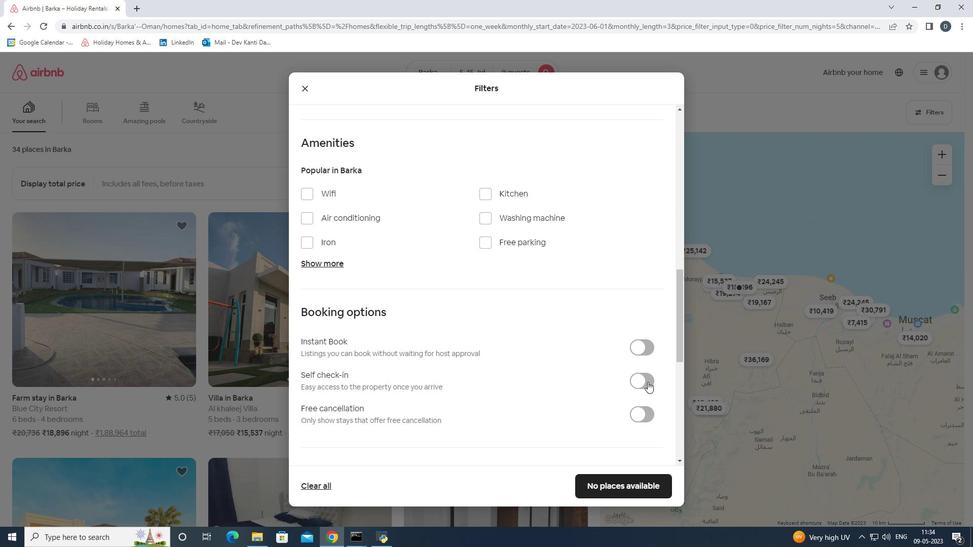 
Action: Mouse scrolled (647, 382) with delta (0, 0)
Screenshot: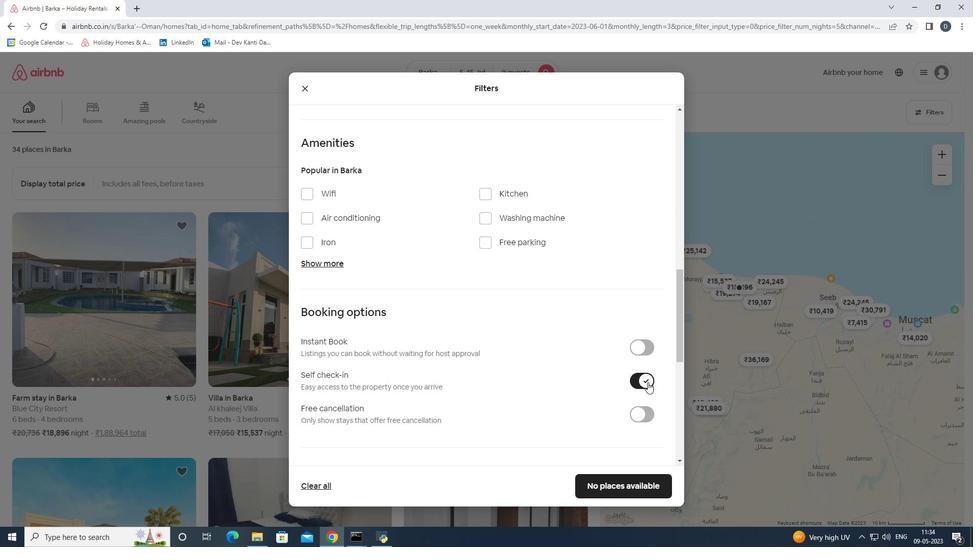 
Action: Mouse scrolled (647, 382) with delta (0, 0)
Screenshot: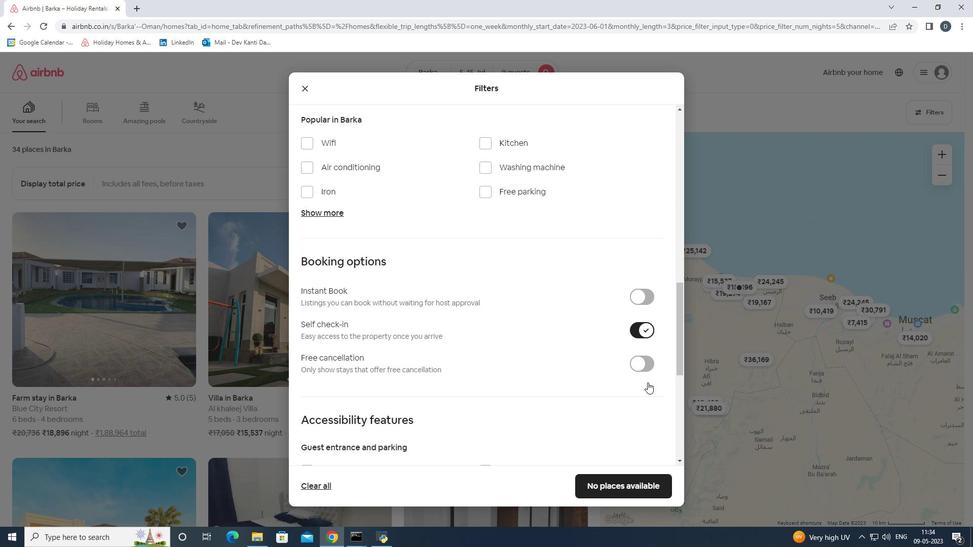 
Action: Mouse moved to (647, 380)
Screenshot: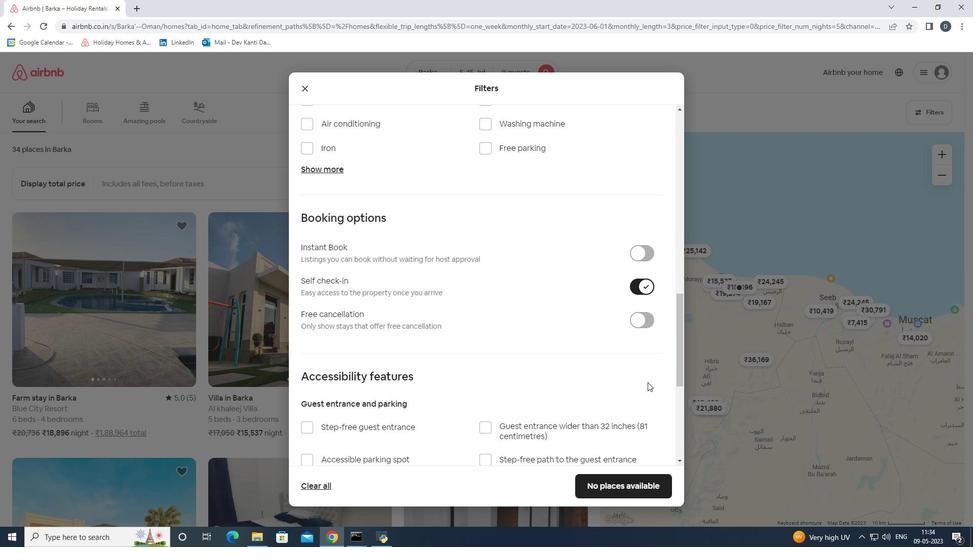 
Action: Mouse scrolled (647, 380) with delta (0, 0)
Screenshot: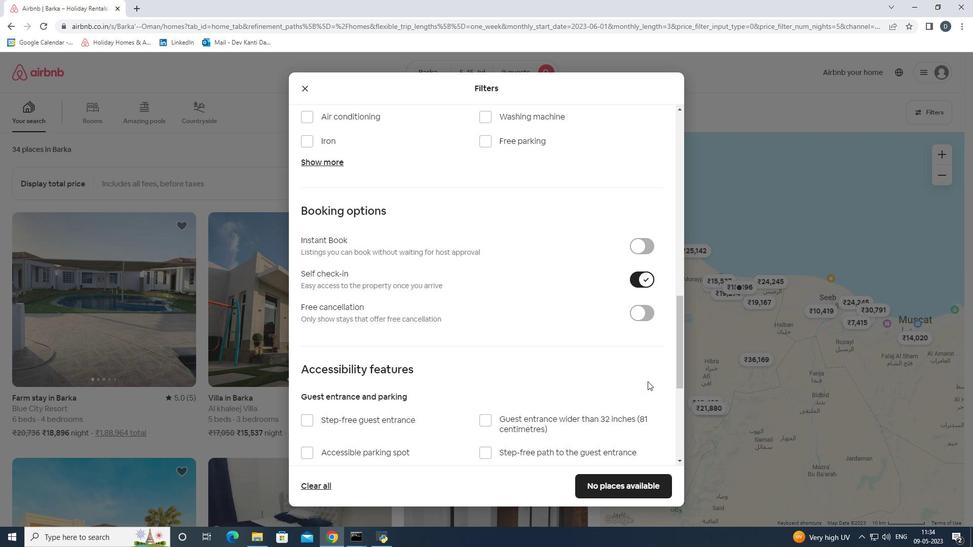 
Action: Mouse scrolled (647, 380) with delta (0, 0)
Screenshot: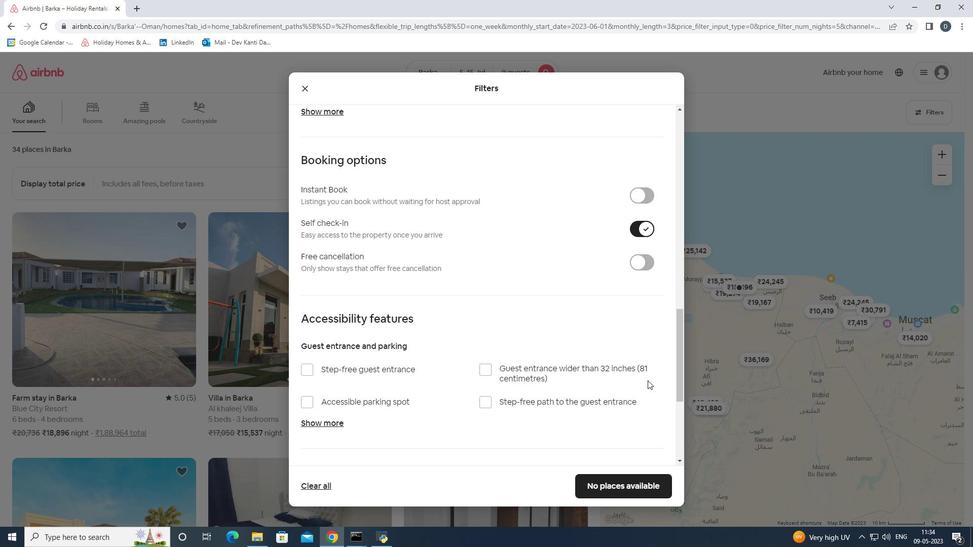 
Action: Mouse scrolled (647, 380) with delta (0, 0)
Screenshot: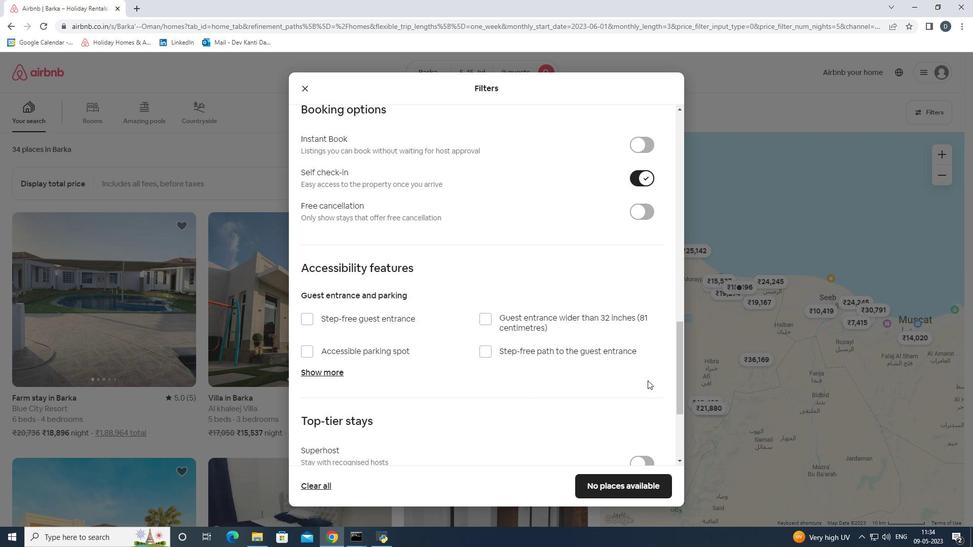 
Action: Mouse scrolled (647, 380) with delta (0, 0)
Screenshot: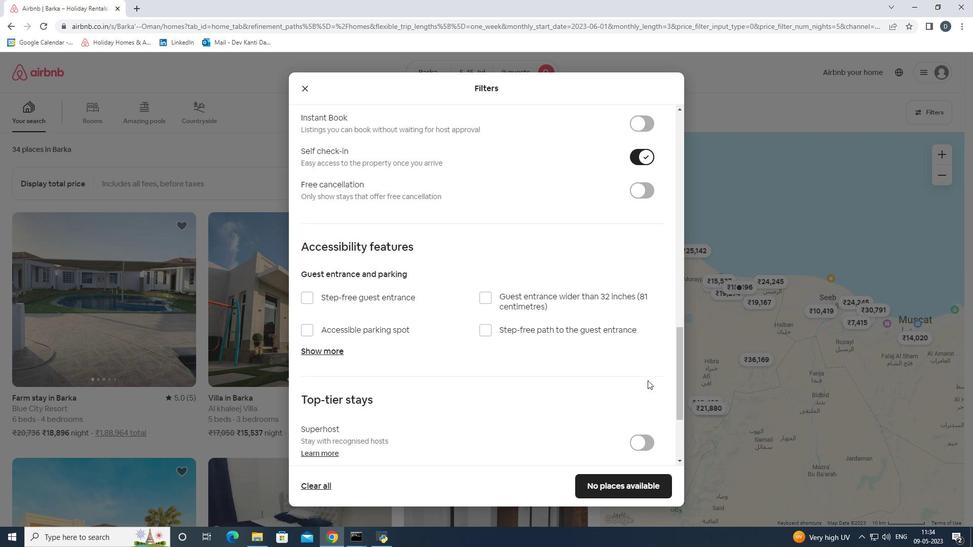 
Action: Mouse scrolled (647, 380) with delta (0, 0)
Screenshot: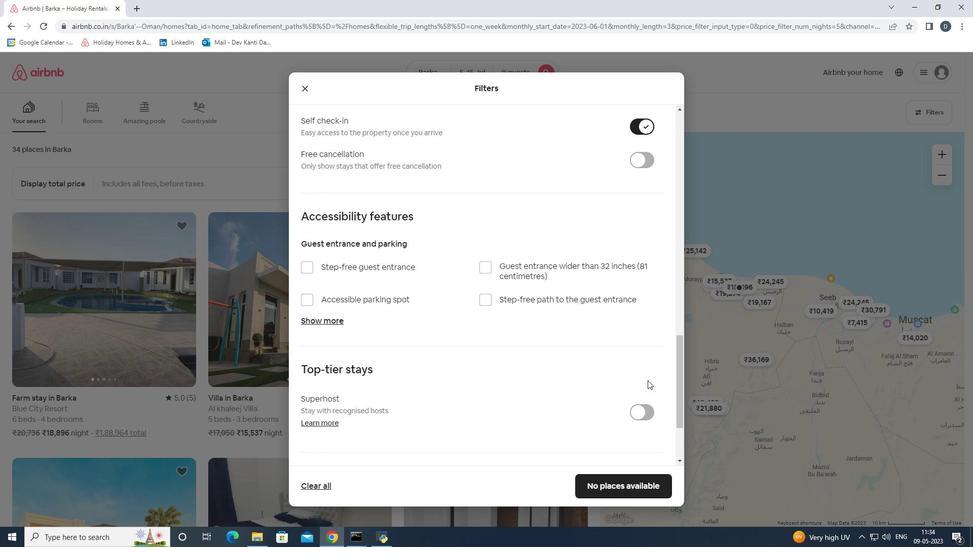 
Action: Mouse scrolled (647, 380) with delta (0, 0)
Screenshot: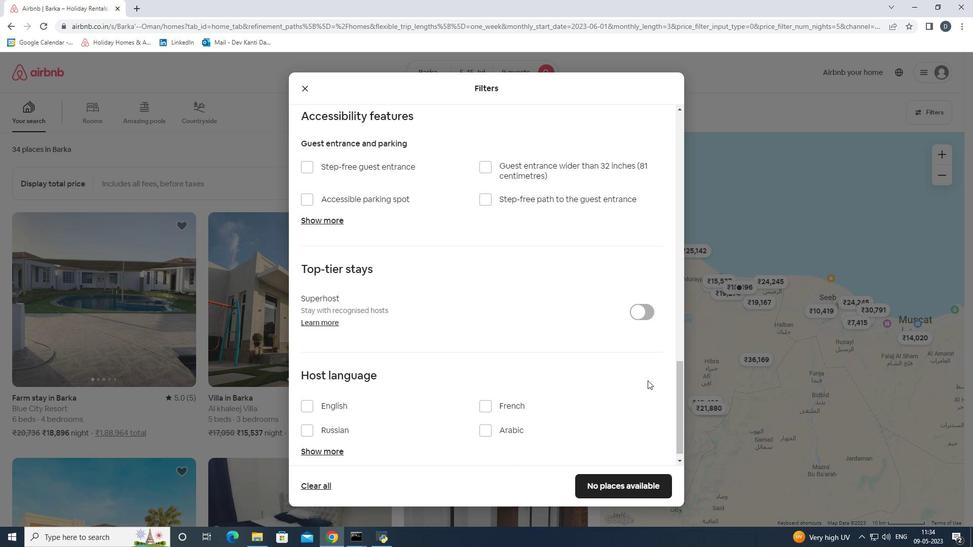 
Action: Mouse moved to (354, 393)
Screenshot: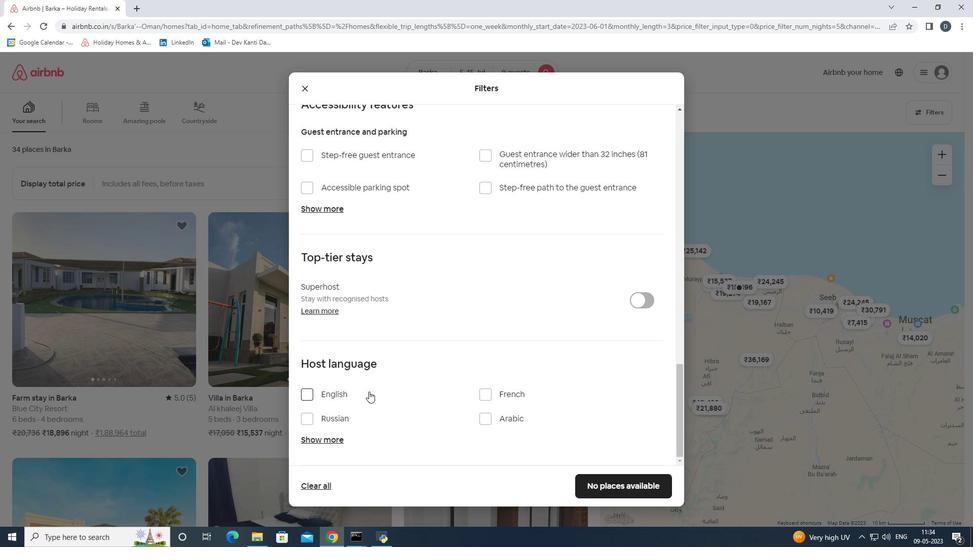 
Action: Mouse pressed left at (354, 393)
Screenshot: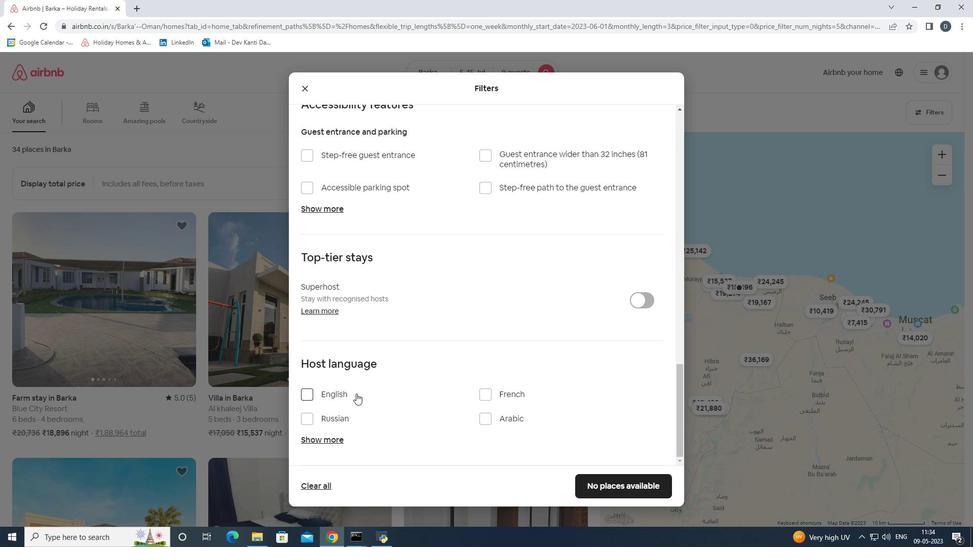 
Action: Mouse moved to (605, 483)
Screenshot: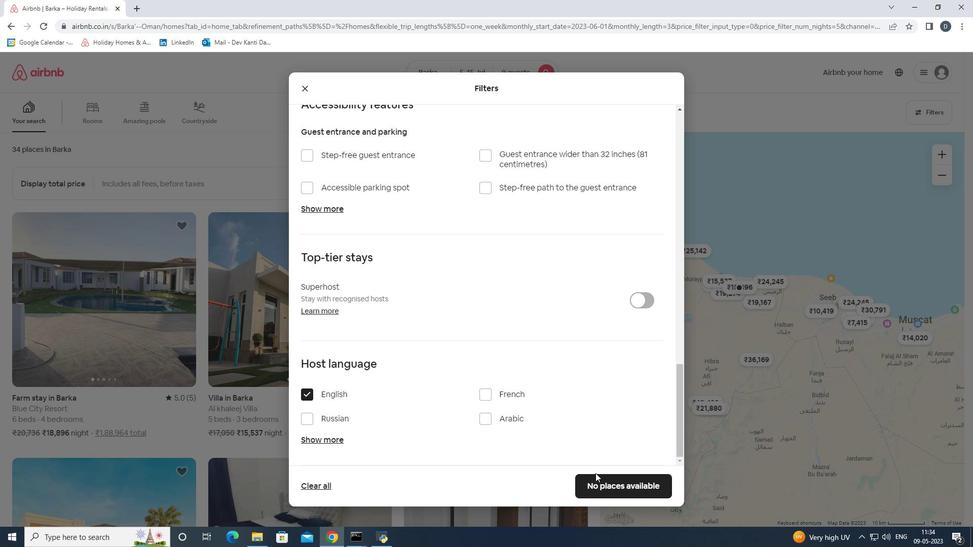 
Action: Mouse pressed left at (605, 483)
Screenshot: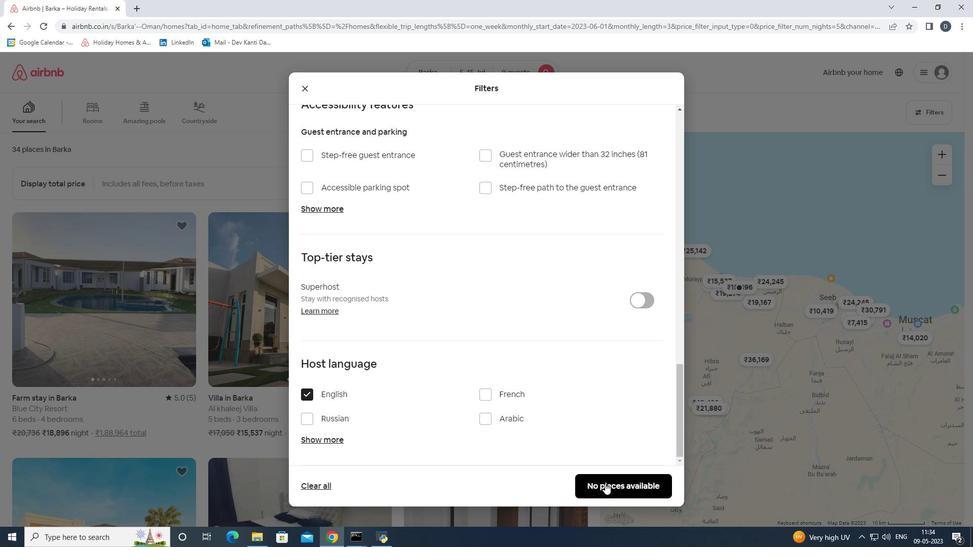 
Action: Mouse moved to (603, 481)
Screenshot: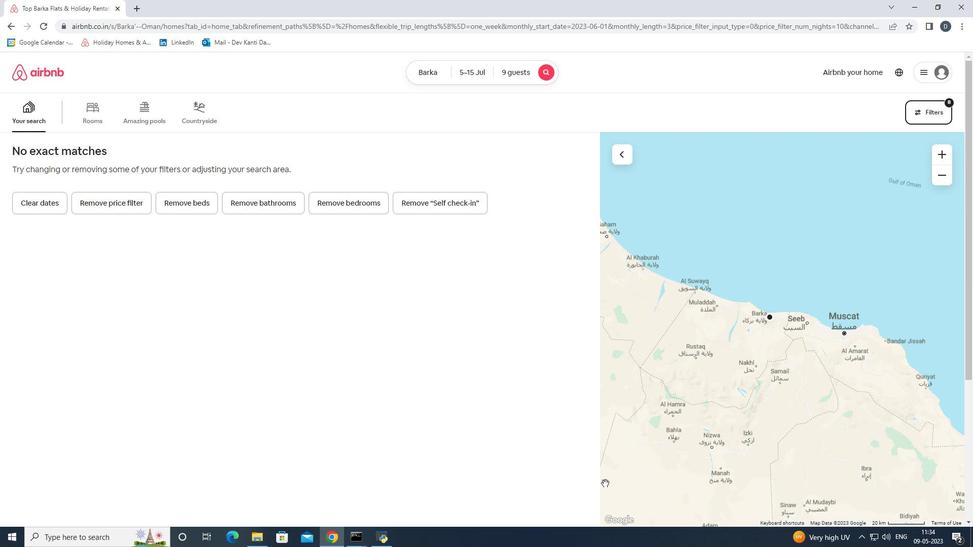 
